 Task: Find connections with filter location Cirencester with filter topic #whatinspiresmewith filter profile language German with filter current company Tishman Speyer with filter school Nitte Meenakshi Institute of Technology with filter industry Design Services with filter service category Bartending with filter keywords title Social Media Specialist
Action: Mouse moved to (500, 76)
Screenshot: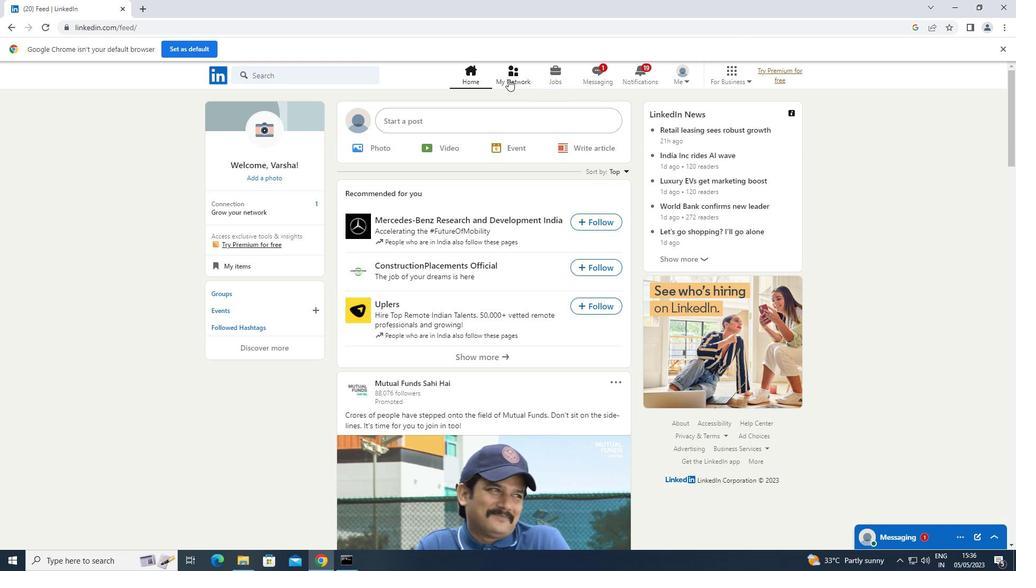 
Action: Mouse pressed left at (500, 76)
Screenshot: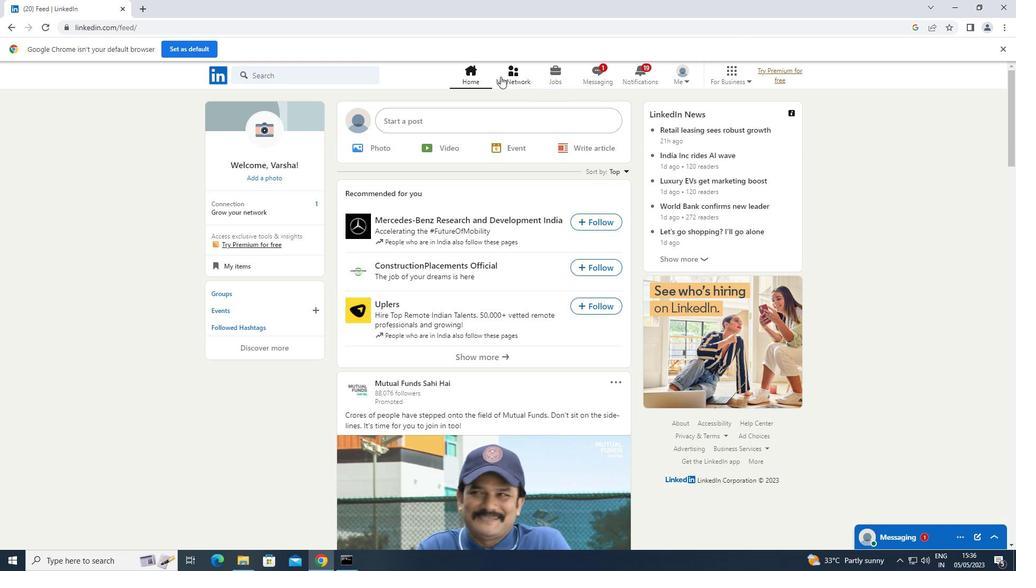 
Action: Mouse moved to (249, 127)
Screenshot: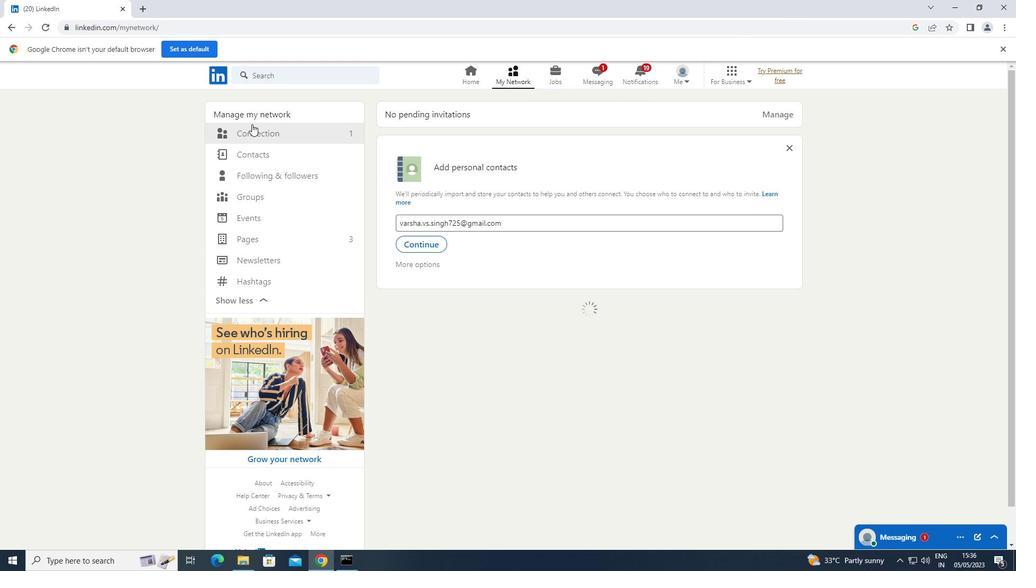 
Action: Mouse pressed left at (249, 127)
Screenshot: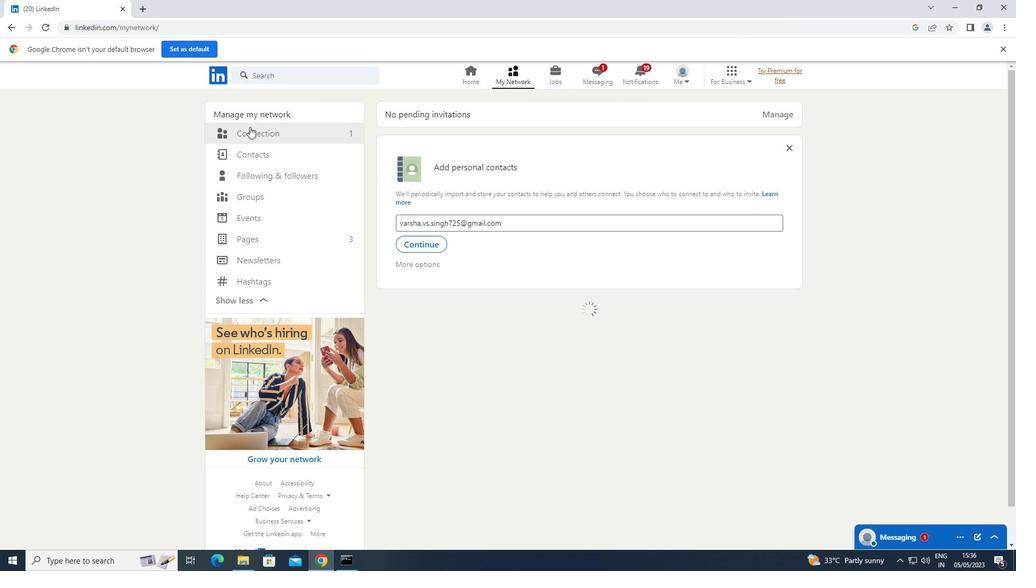 
Action: Mouse moved to (607, 133)
Screenshot: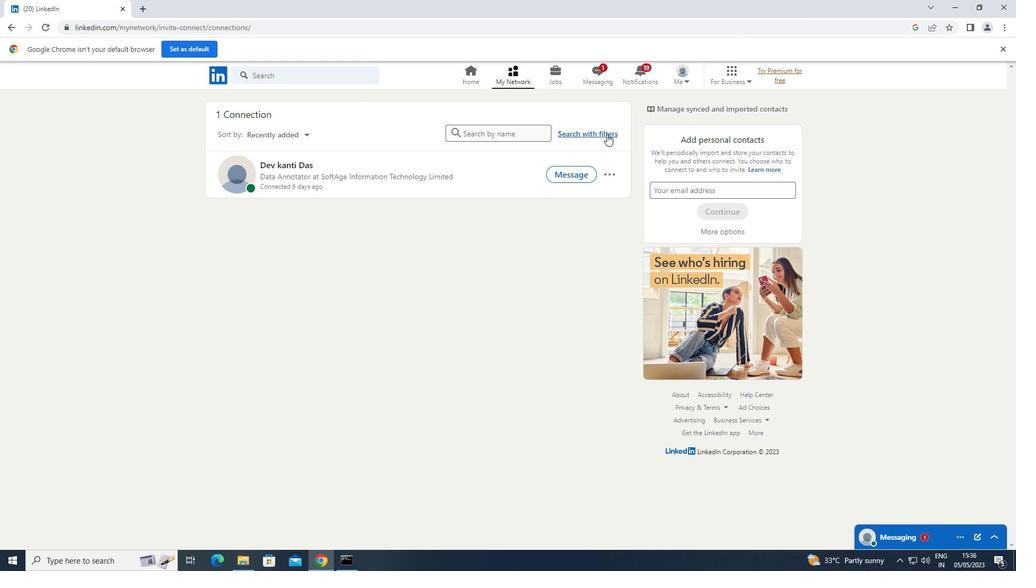 
Action: Mouse pressed left at (607, 133)
Screenshot: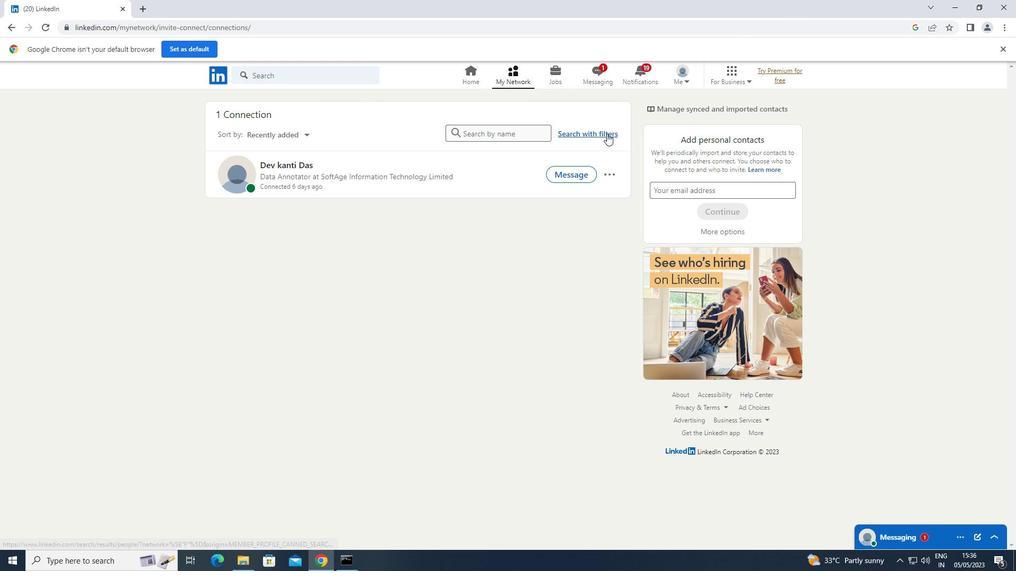 
Action: Mouse moved to (547, 106)
Screenshot: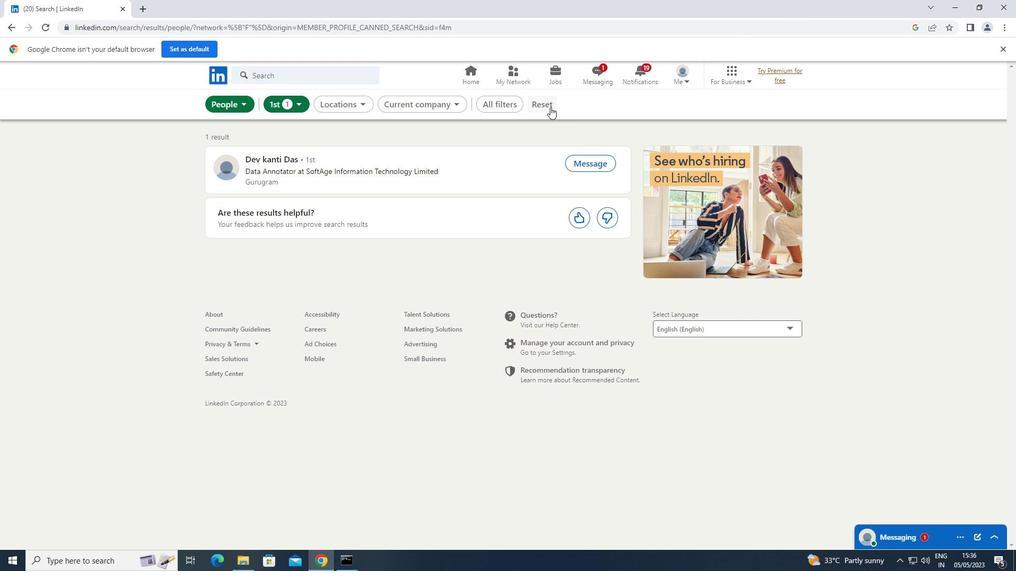 
Action: Mouse pressed left at (547, 106)
Screenshot: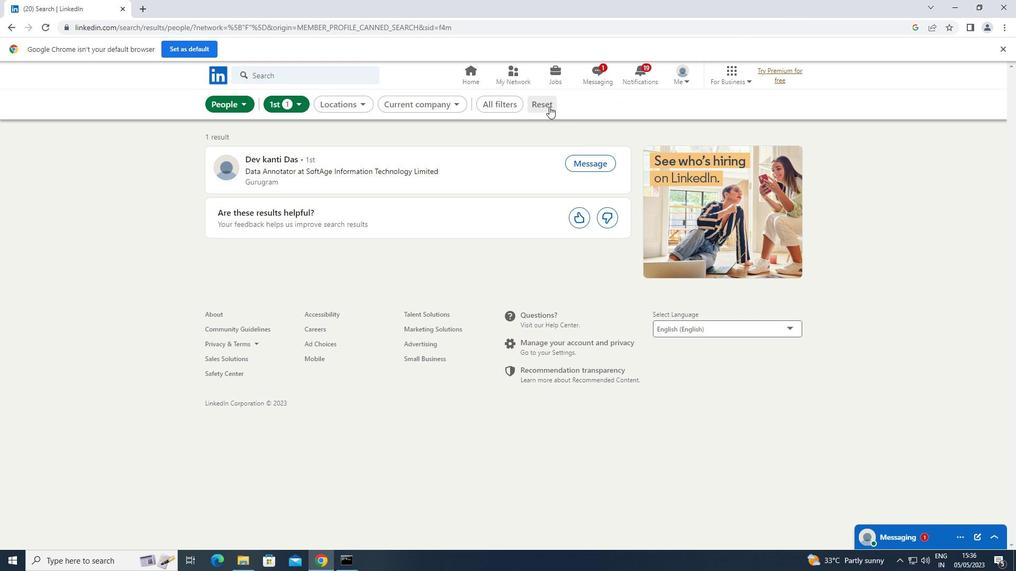 
Action: Mouse moved to (530, 108)
Screenshot: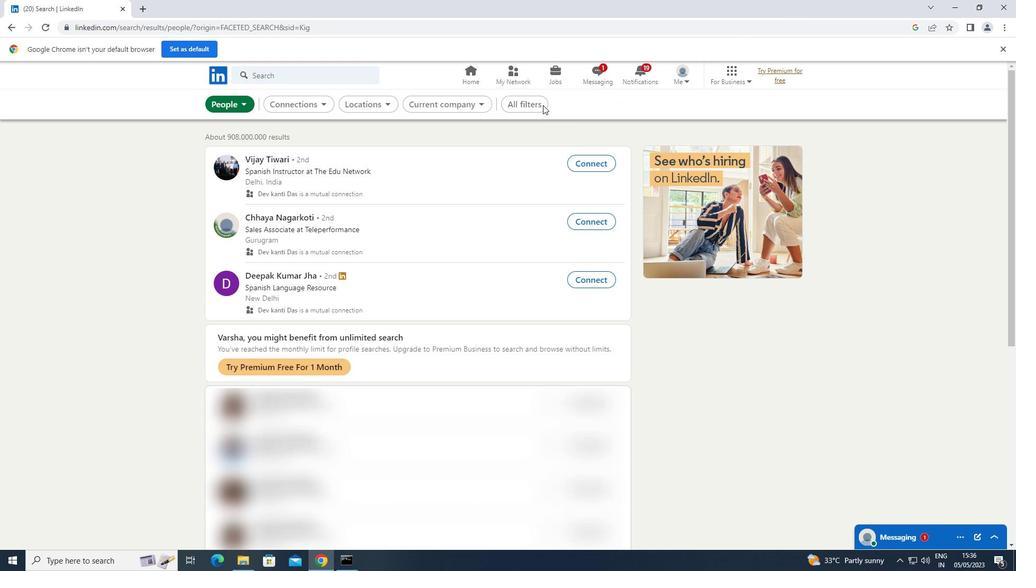 
Action: Mouse pressed left at (530, 108)
Screenshot: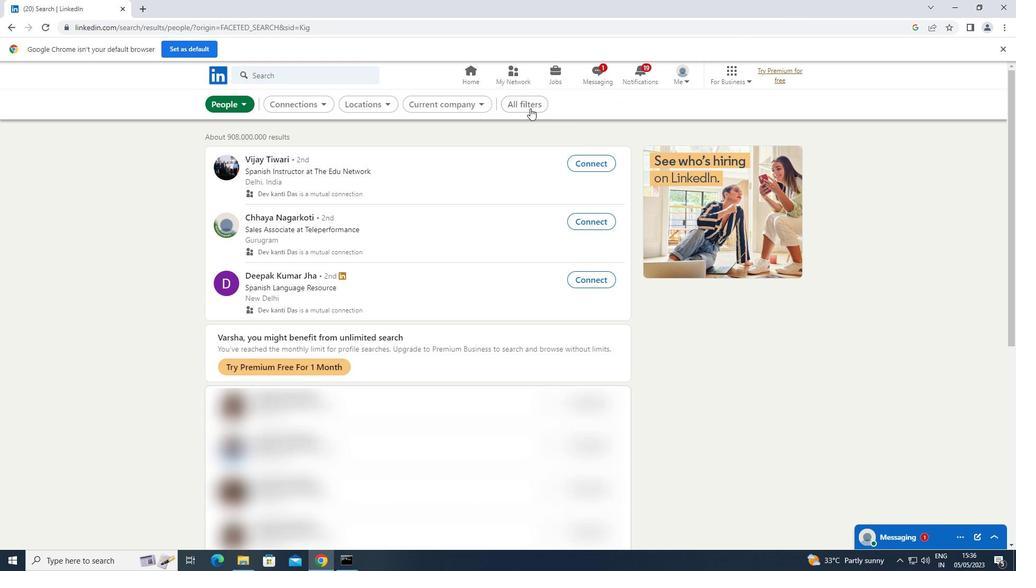 
Action: Mouse moved to (828, 210)
Screenshot: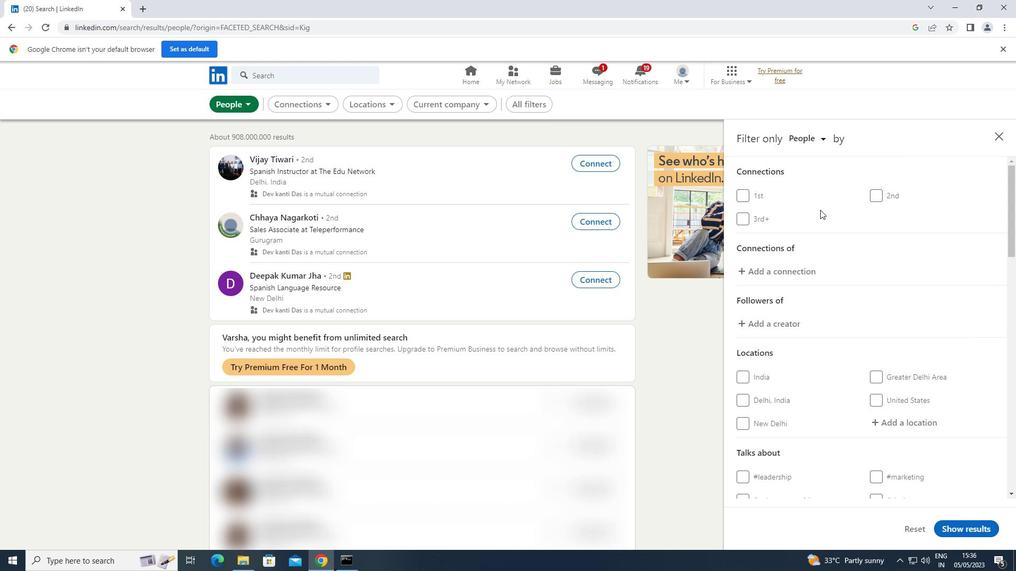 
Action: Mouse scrolled (828, 210) with delta (0, 0)
Screenshot: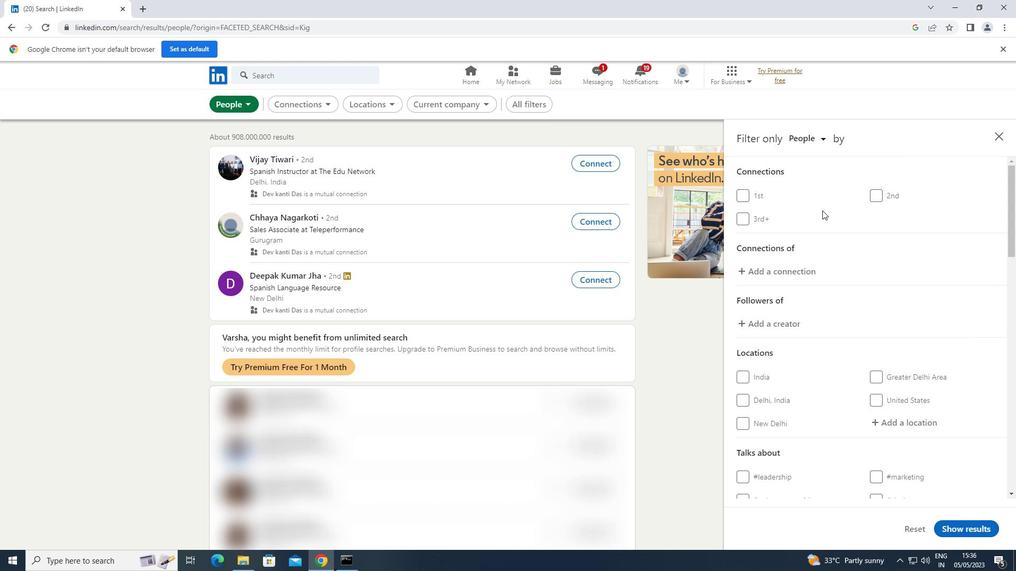 
Action: Mouse moved to (830, 211)
Screenshot: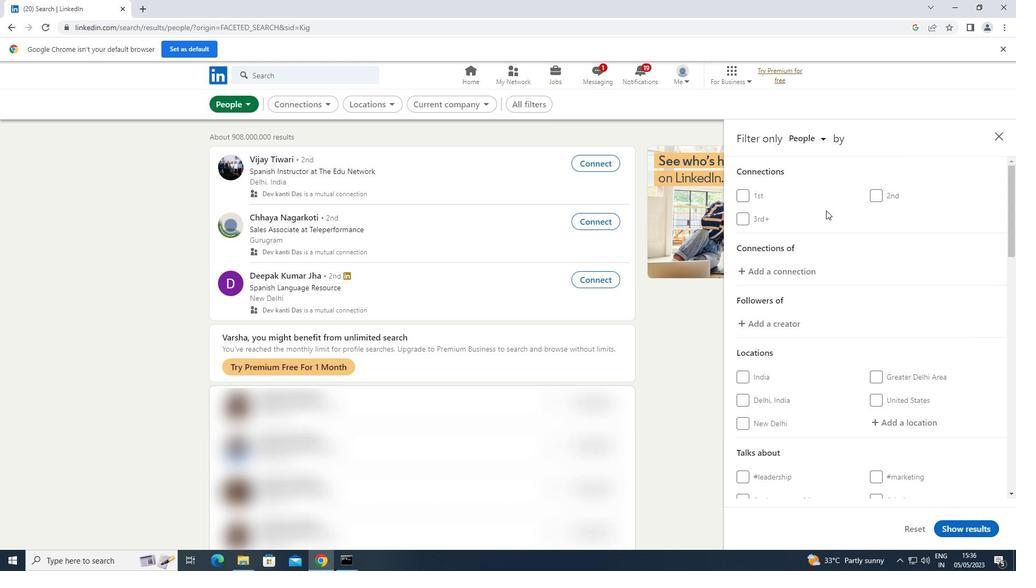
Action: Mouse scrolled (830, 210) with delta (0, 0)
Screenshot: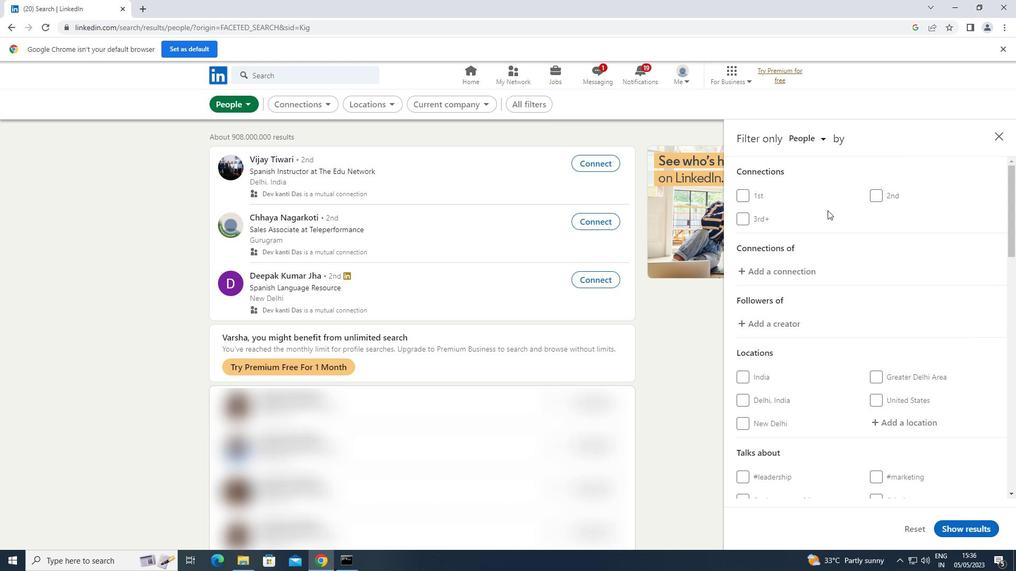 
Action: Mouse moved to (901, 318)
Screenshot: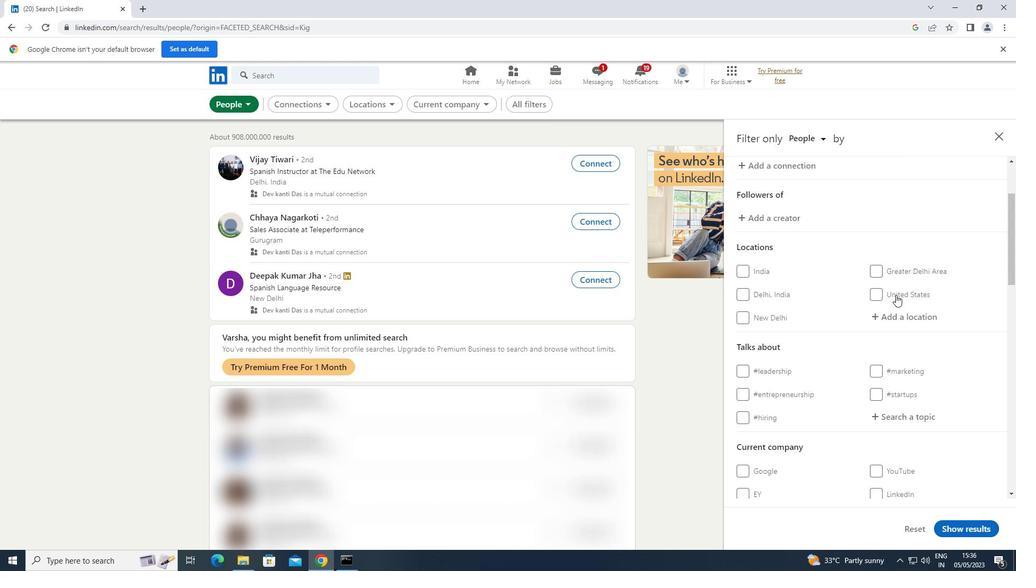 
Action: Mouse pressed left at (901, 318)
Screenshot: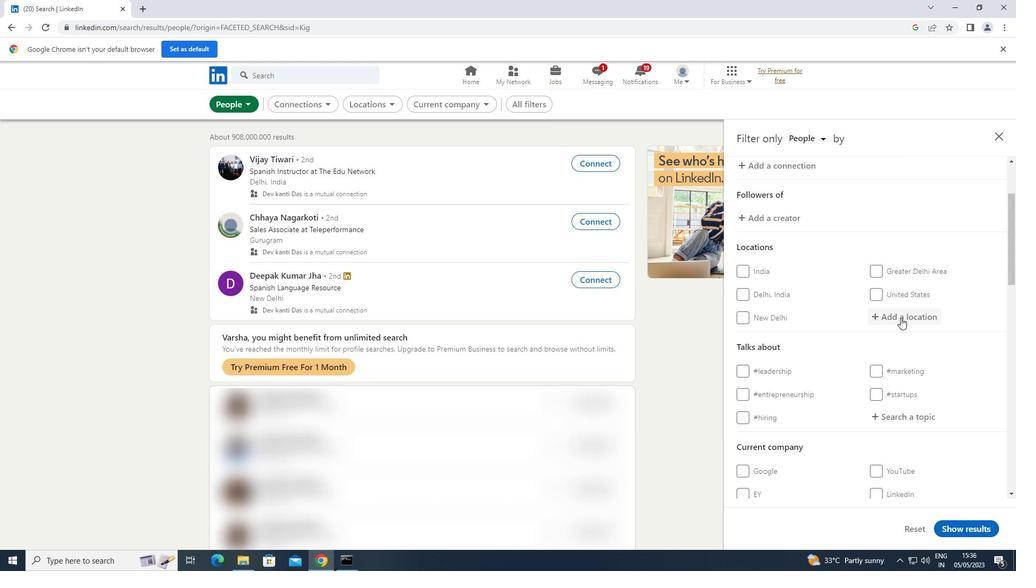 
Action: Key pressed <Key.shift>CIRENCESTER
Screenshot: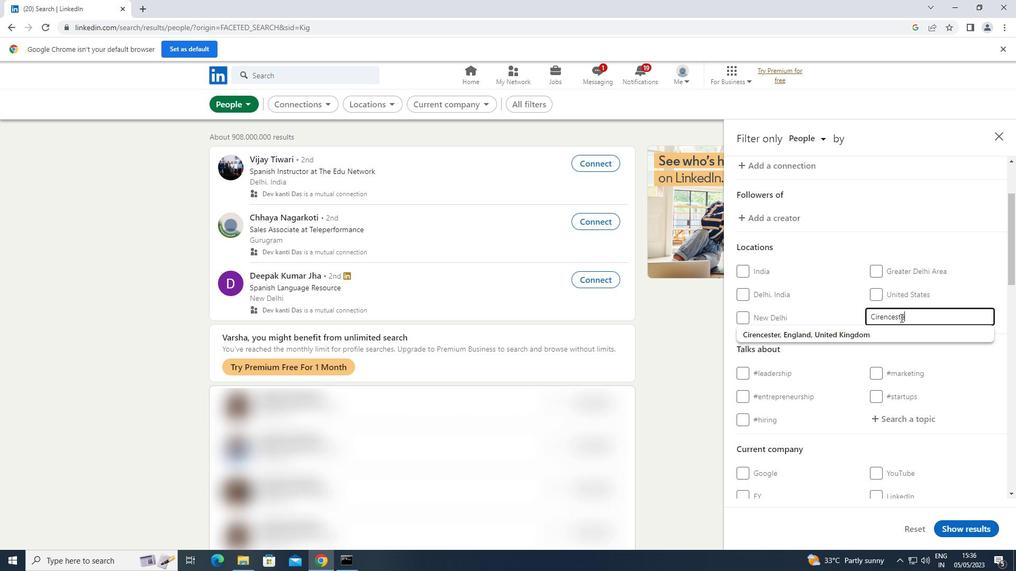 
Action: Mouse moved to (927, 422)
Screenshot: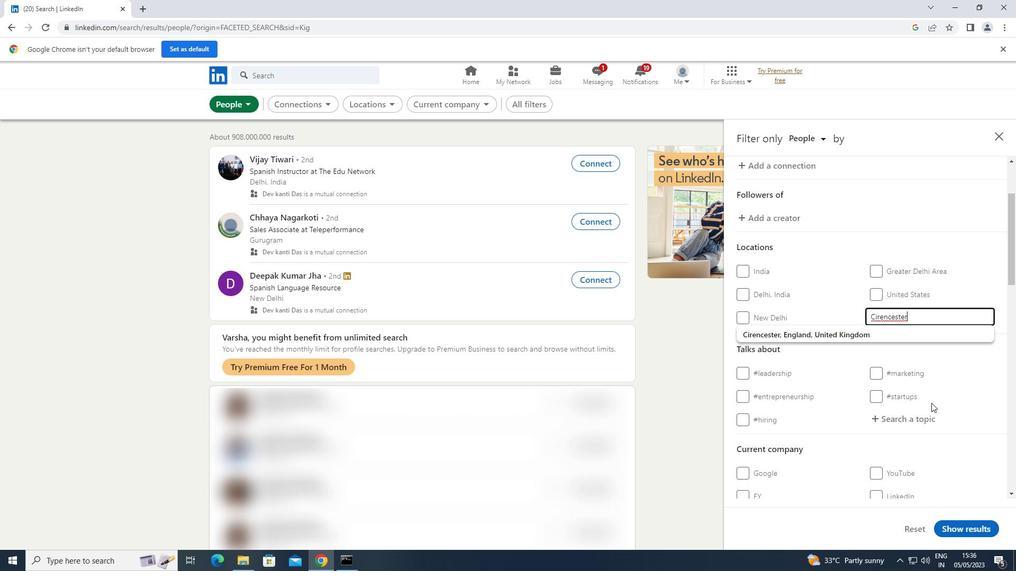 
Action: Mouse pressed left at (927, 422)
Screenshot: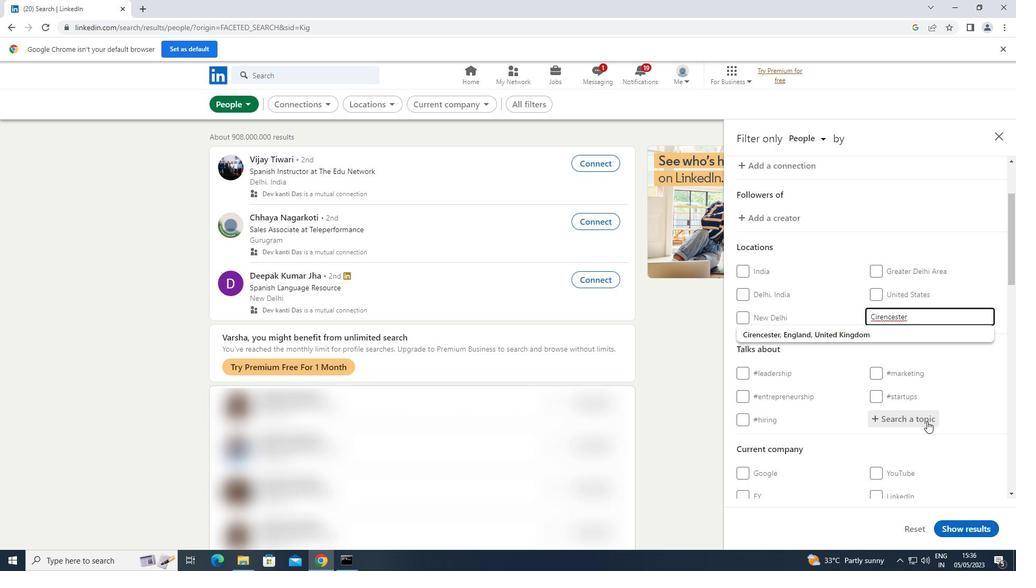 
Action: Key pressed WHATINSPIRESME
Screenshot: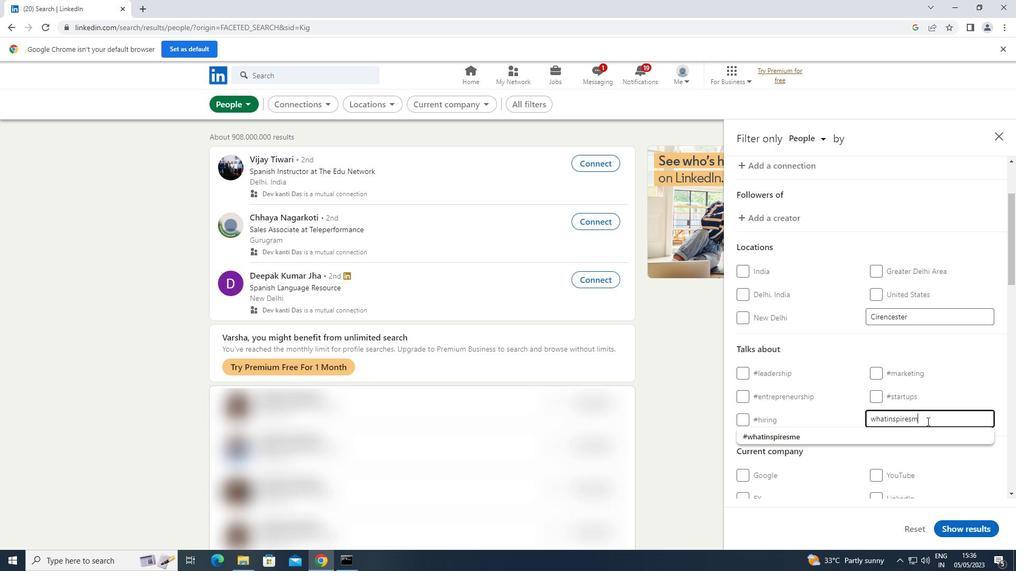 
Action: Mouse moved to (826, 441)
Screenshot: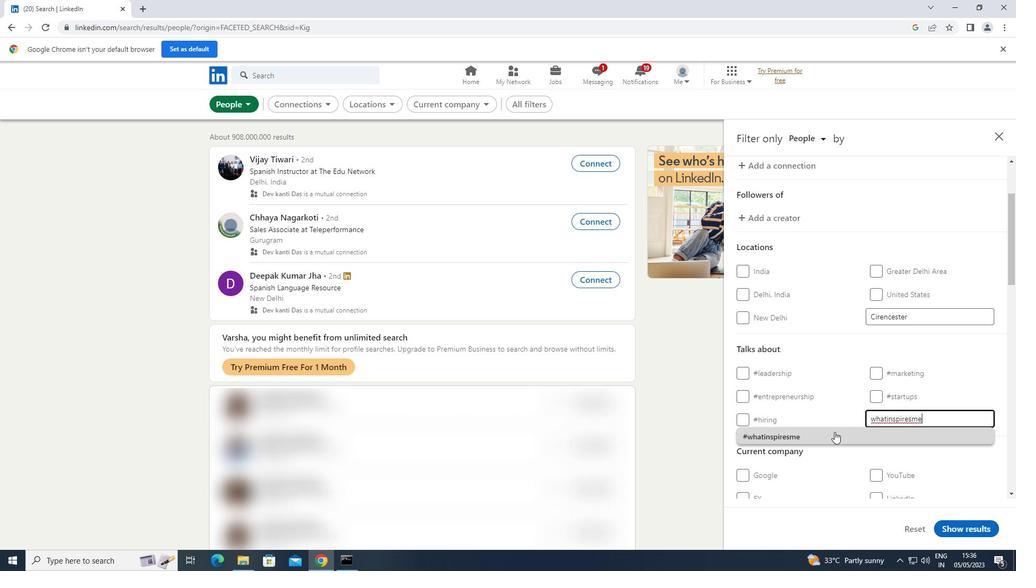 
Action: Mouse pressed left at (826, 441)
Screenshot: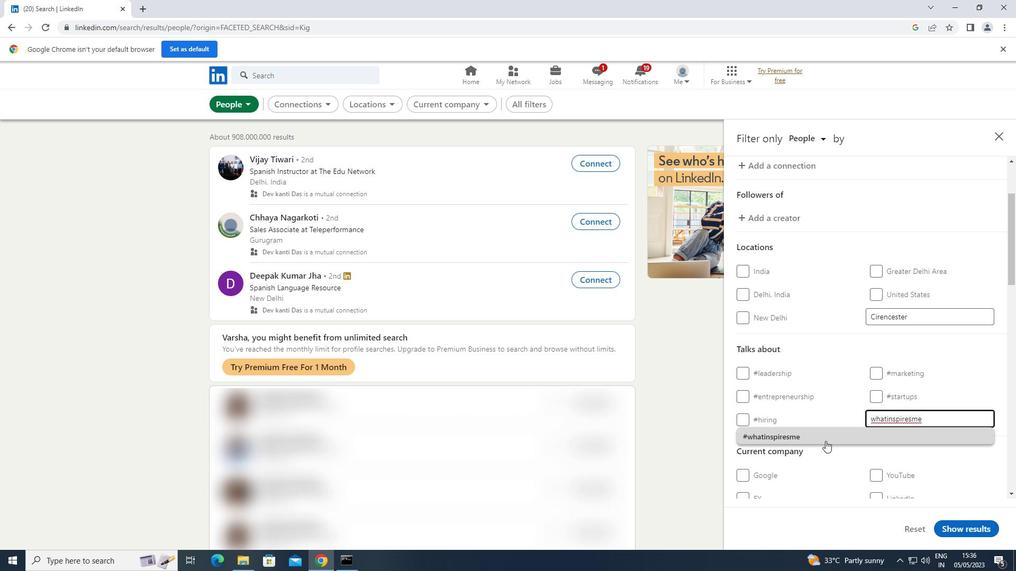 
Action: Mouse moved to (835, 430)
Screenshot: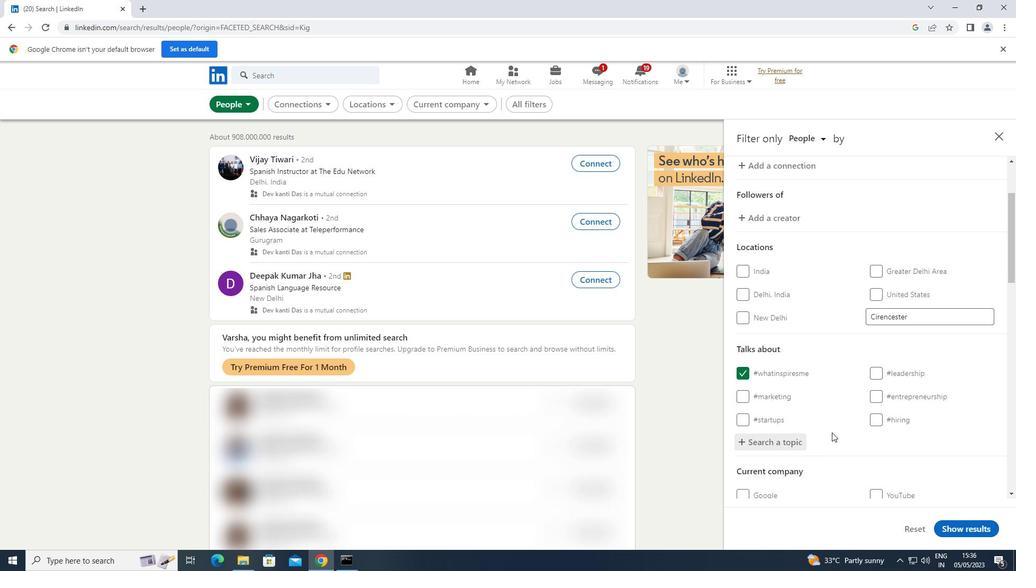 
Action: Mouse scrolled (835, 430) with delta (0, 0)
Screenshot: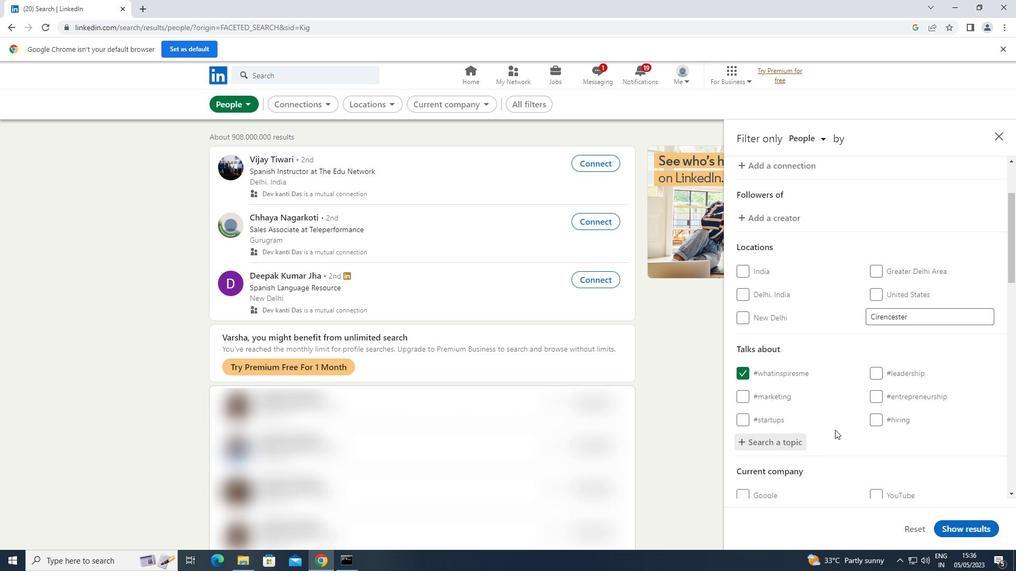 
Action: Mouse scrolled (835, 430) with delta (0, 0)
Screenshot: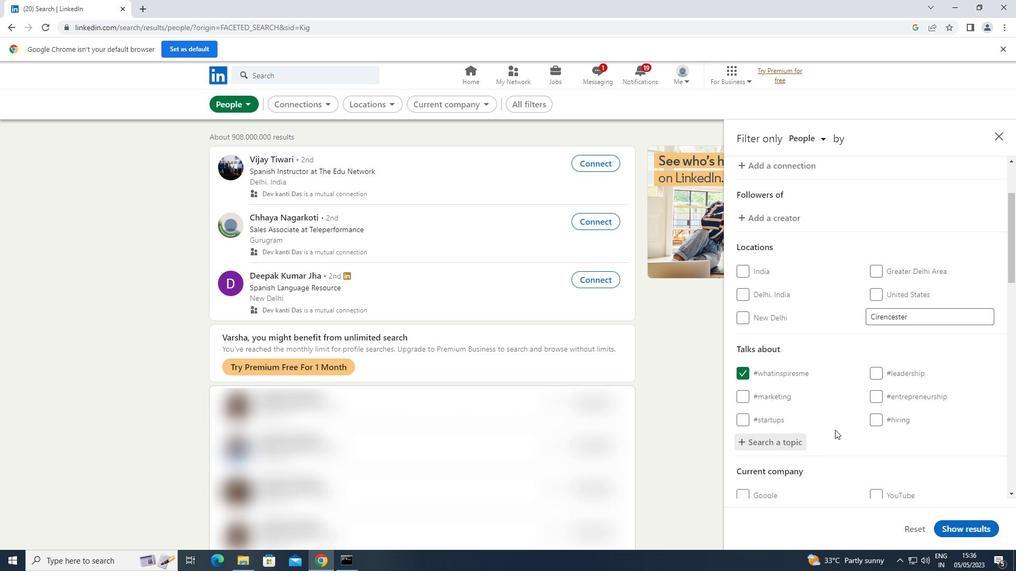 
Action: Mouse scrolled (835, 430) with delta (0, 0)
Screenshot: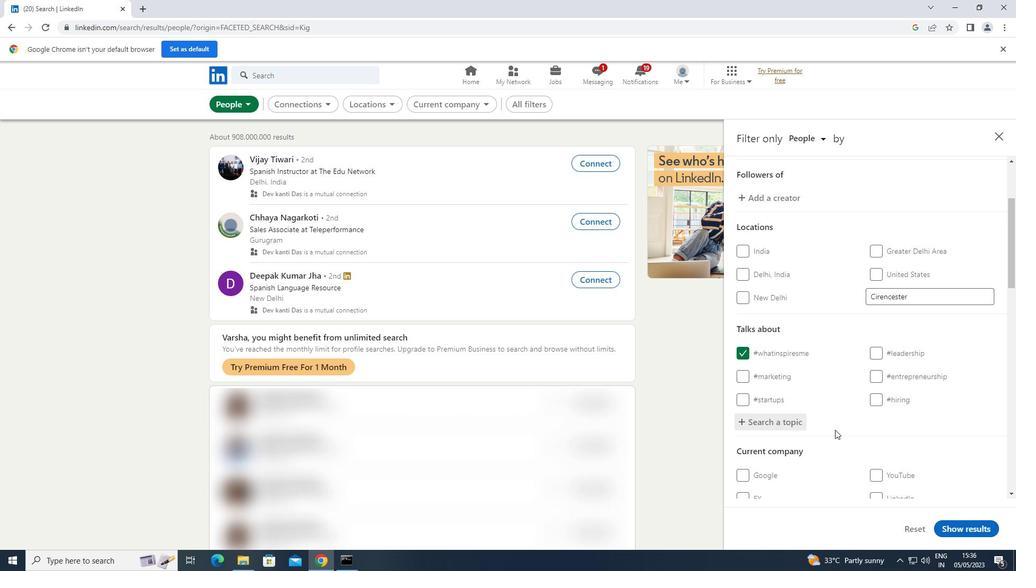 
Action: Mouse moved to (837, 428)
Screenshot: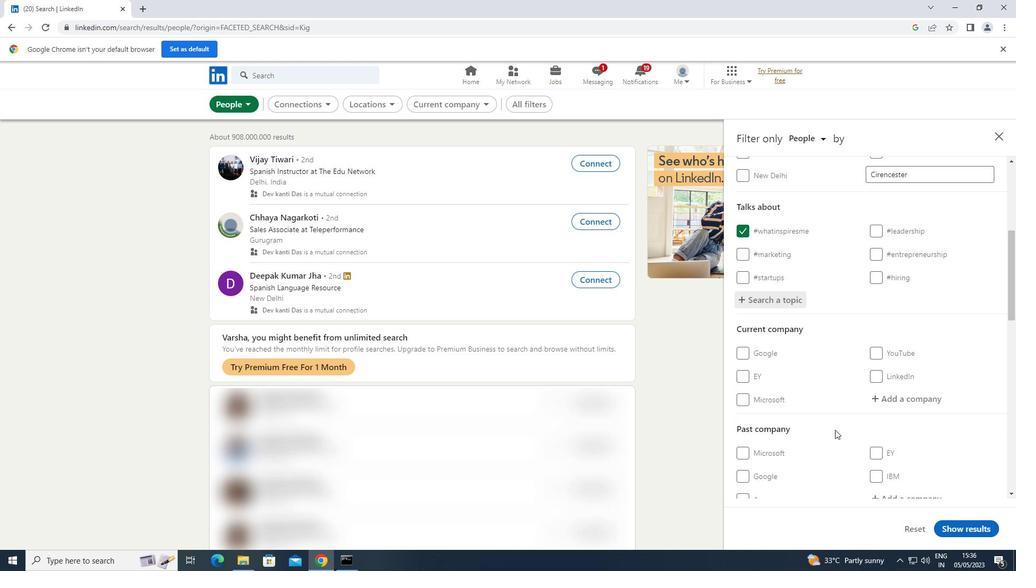 
Action: Mouse scrolled (837, 428) with delta (0, 0)
Screenshot: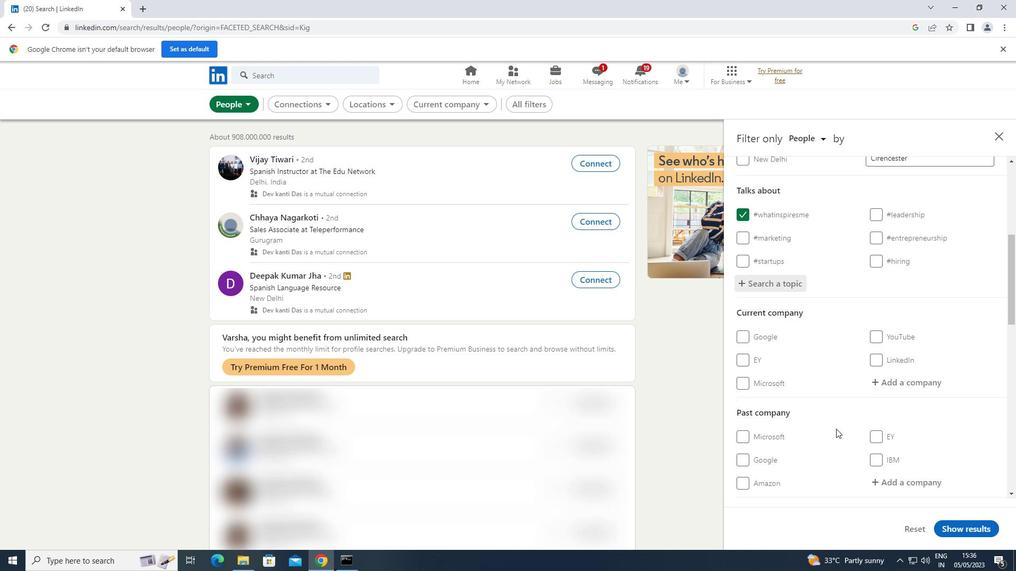 
Action: Mouse scrolled (837, 428) with delta (0, 0)
Screenshot: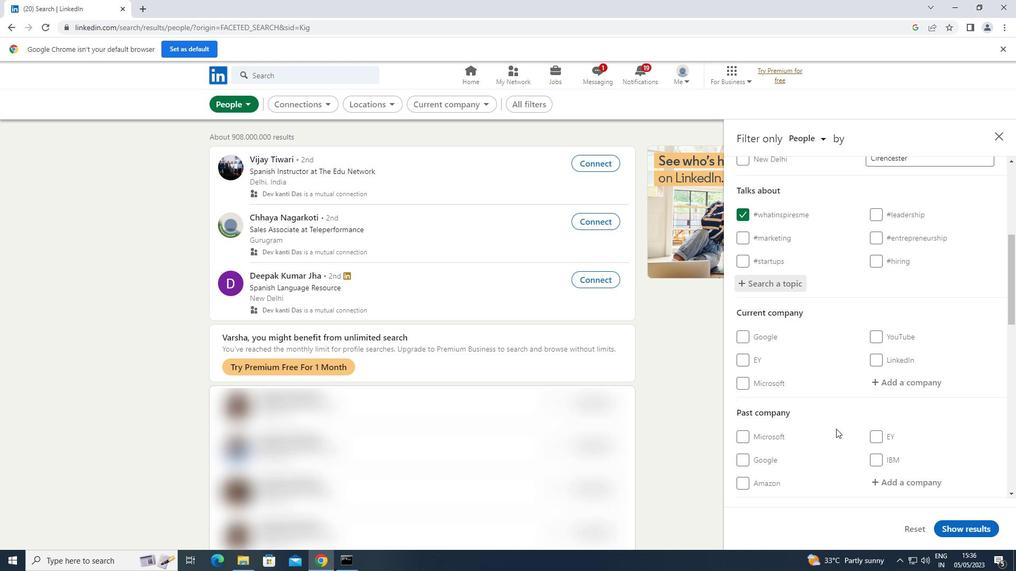
Action: Mouse scrolled (837, 428) with delta (0, 0)
Screenshot: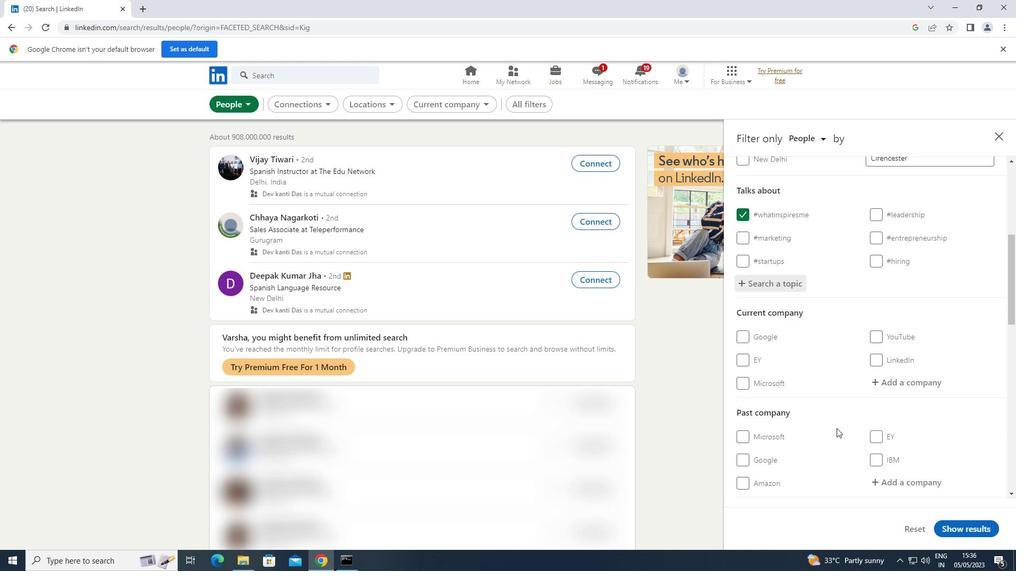
Action: Mouse scrolled (837, 428) with delta (0, 0)
Screenshot: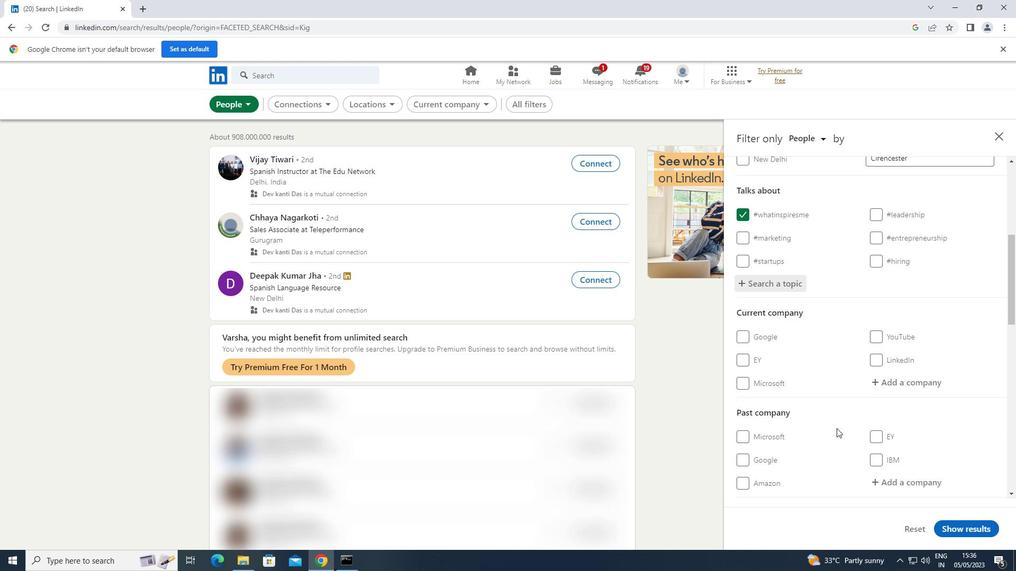 
Action: Mouse moved to (838, 427)
Screenshot: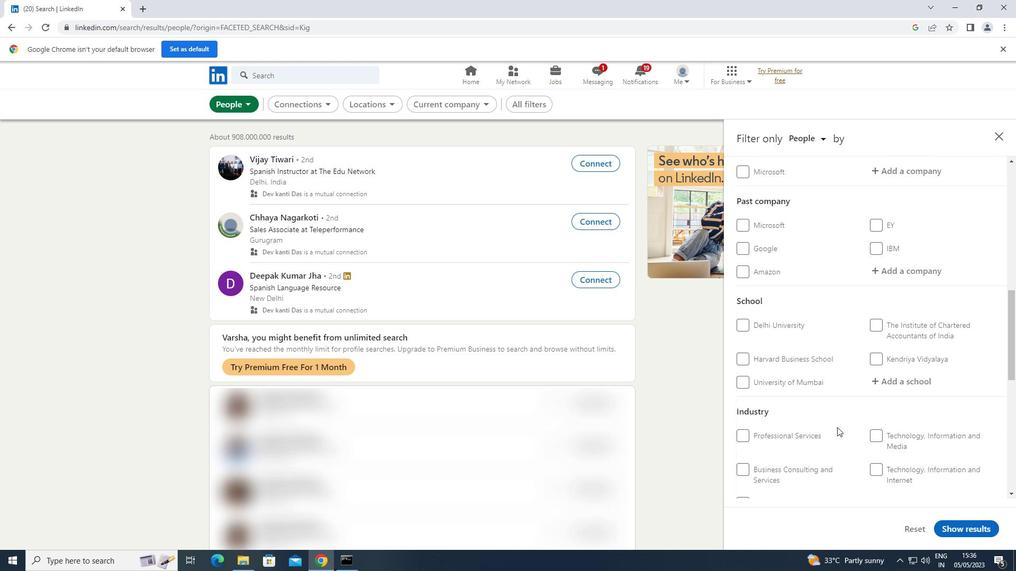 
Action: Mouse scrolled (838, 427) with delta (0, 0)
Screenshot: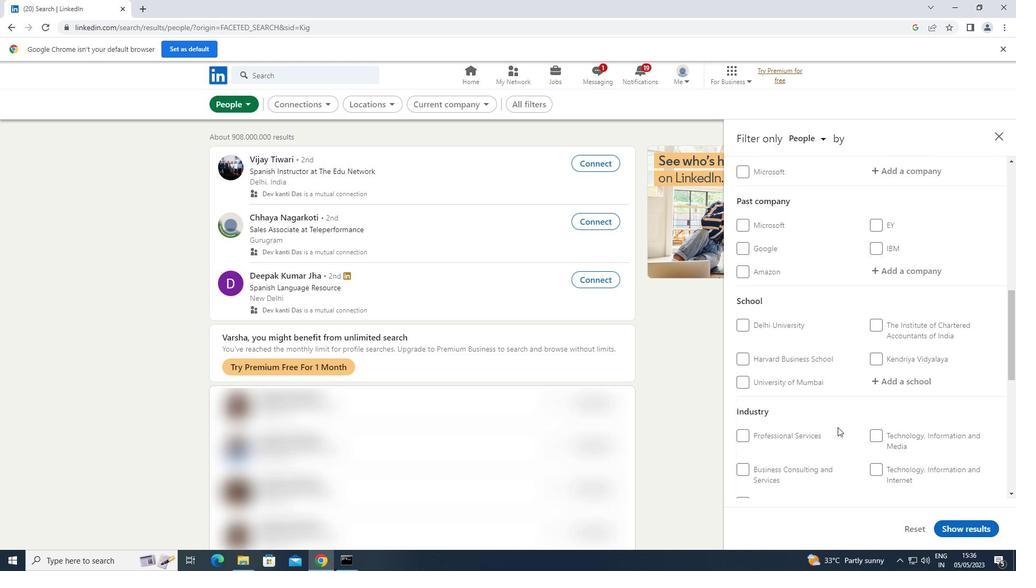 
Action: Mouse scrolled (838, 427) with delta (0, 0)
Screenshot: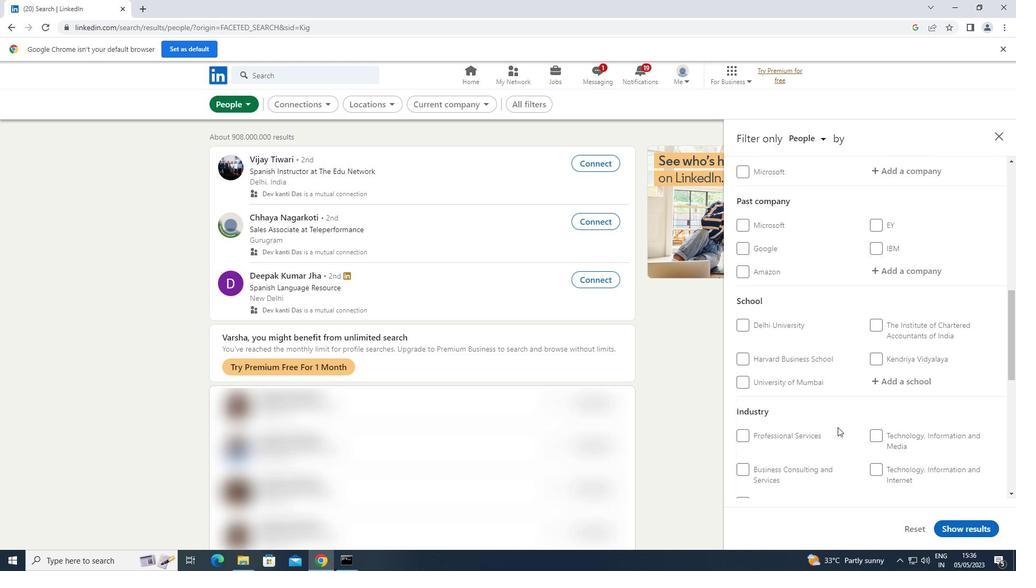 
Action: Mouse scrolled (838, 427) with delta (0, 0)
Screenshot: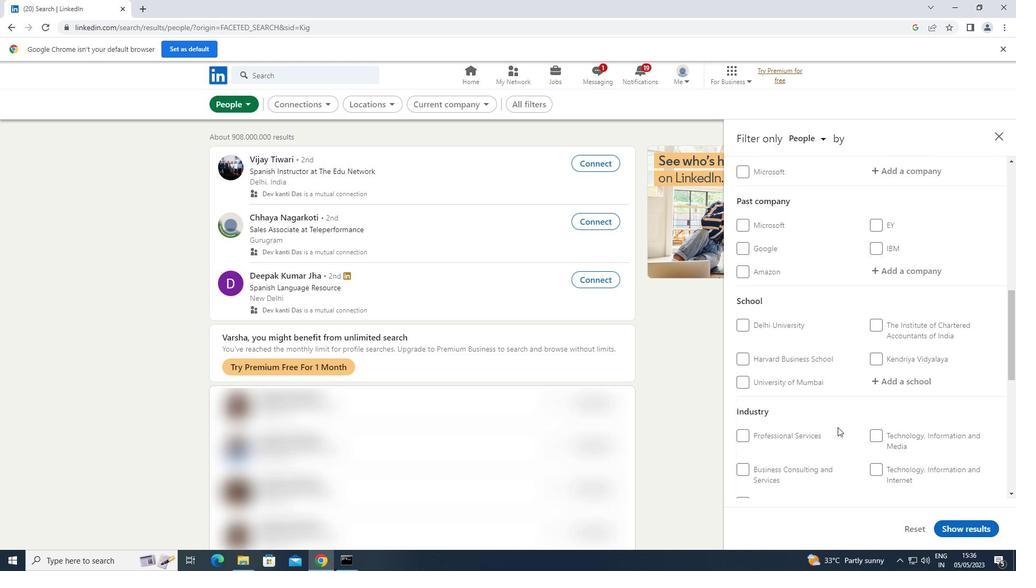 
Action: Mouse moved to (740, 441)
Screenshot: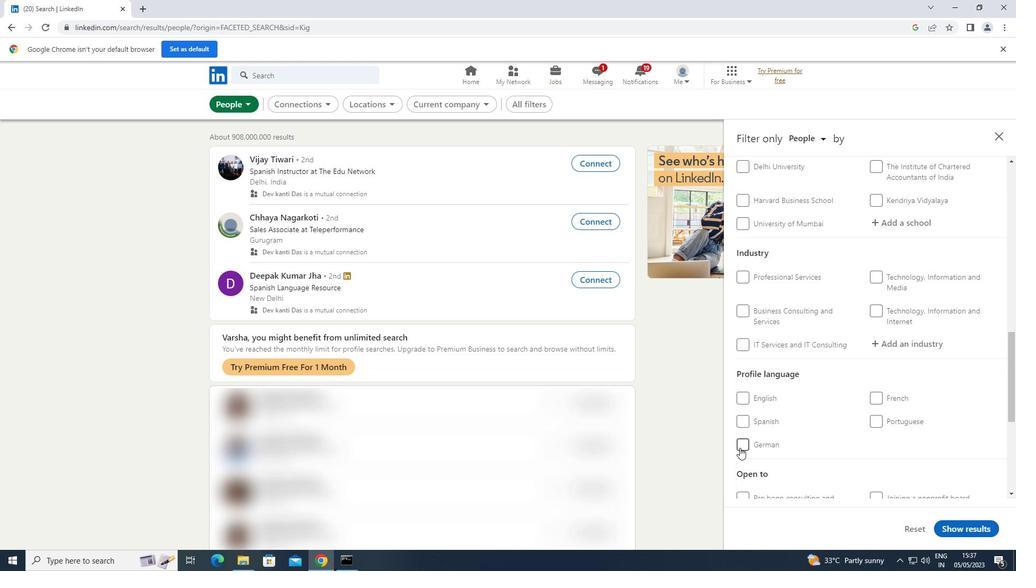 
Action: Mouse pressed left at (740, 441)
Screenshot: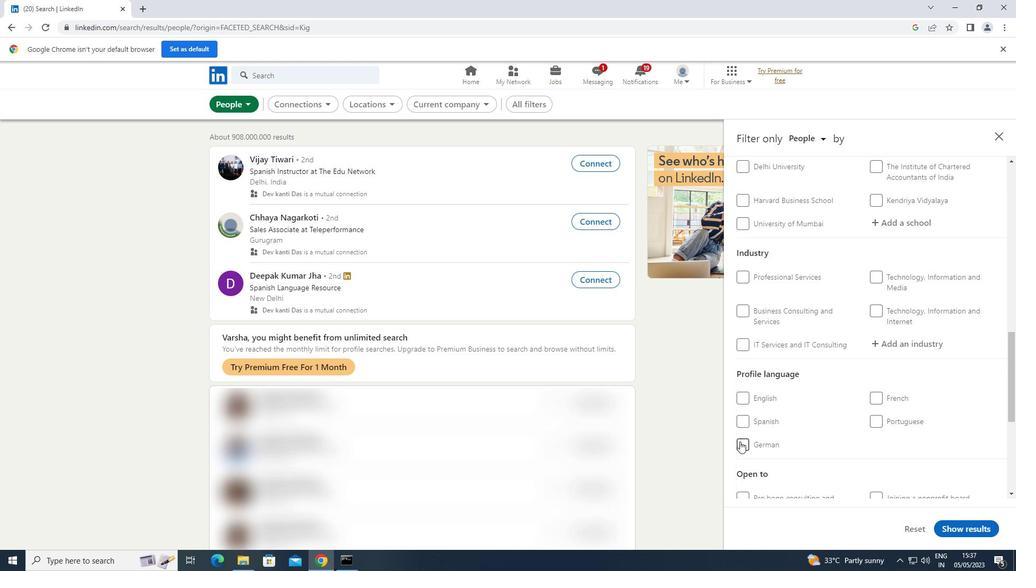 
Action: Mouse moved to (802, 416)
Screenshot: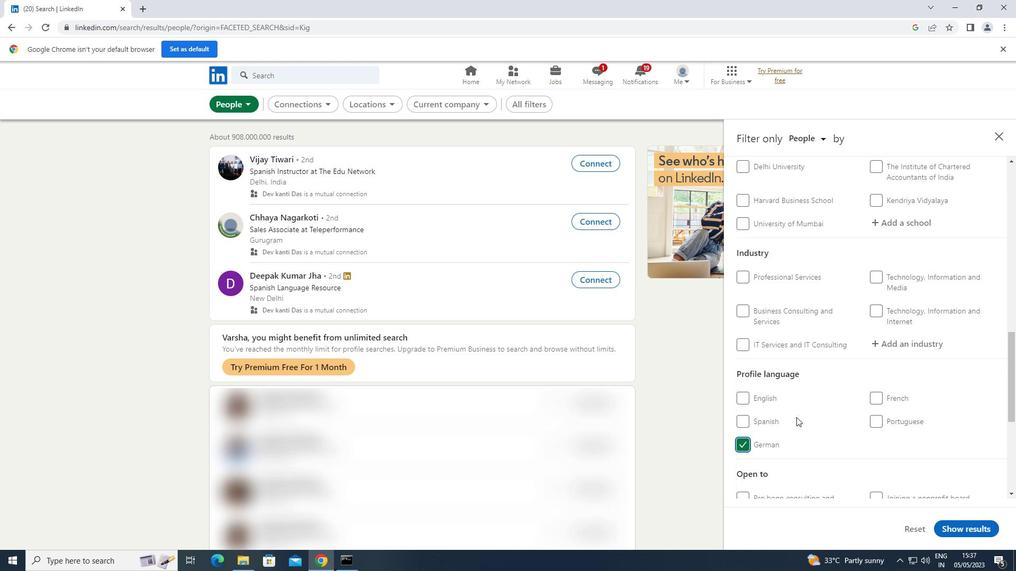 
Action: Mouse scrolled (802, 416) with delta (0, 0)
Screenshot: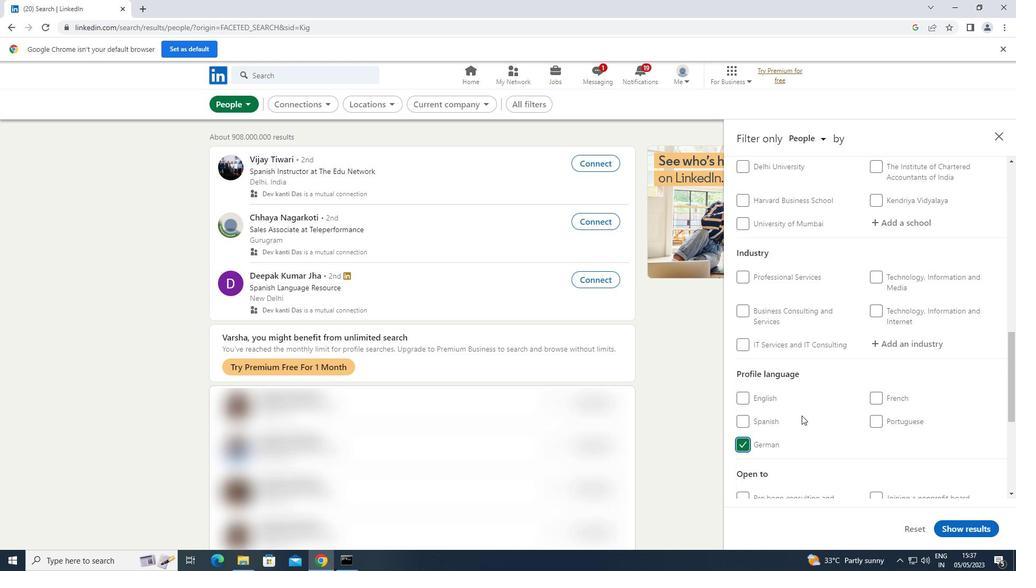 
Action: Mouse scrolled (802, 416) with delta (0, 0)
Screenshot: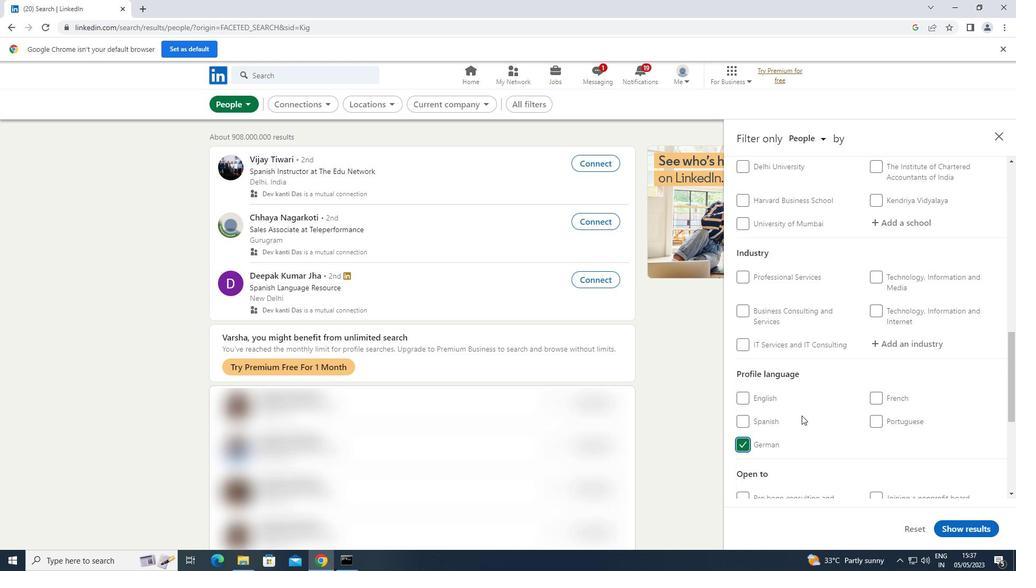 
Action: Mouse scrolled (802, 416) with delta (0, 0)
Screenshot: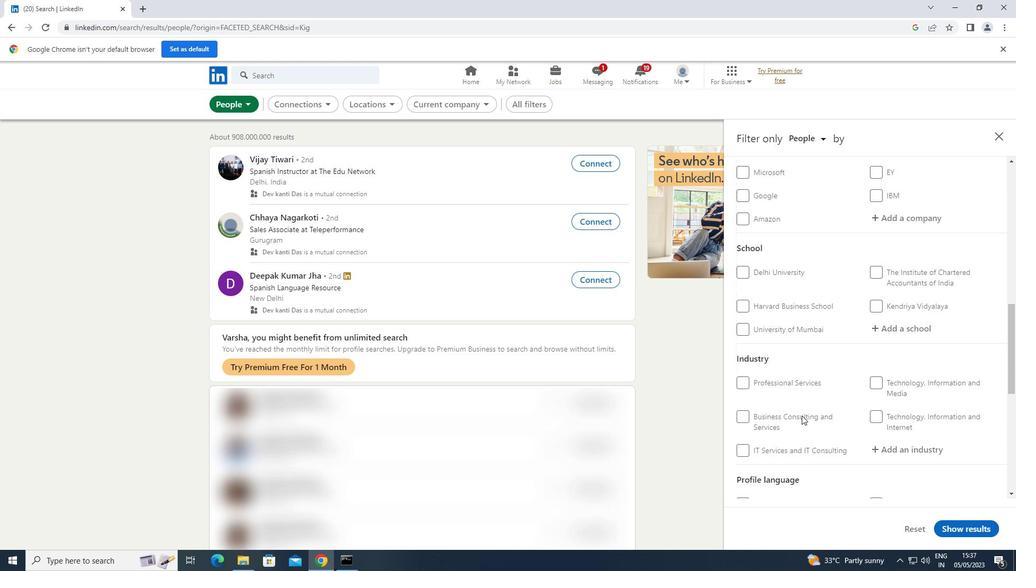 
Action: Mouse scrolled (802, 416) with delta (0, 0)
Screenshot: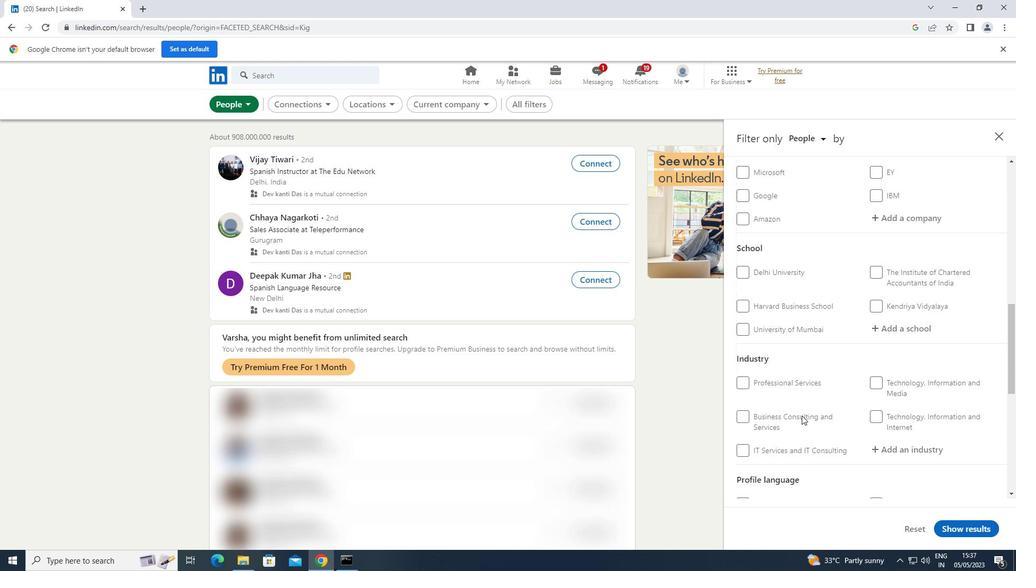 
Action: Mouse scrolled (802, 416) with delta (0, 0)
Screenshot: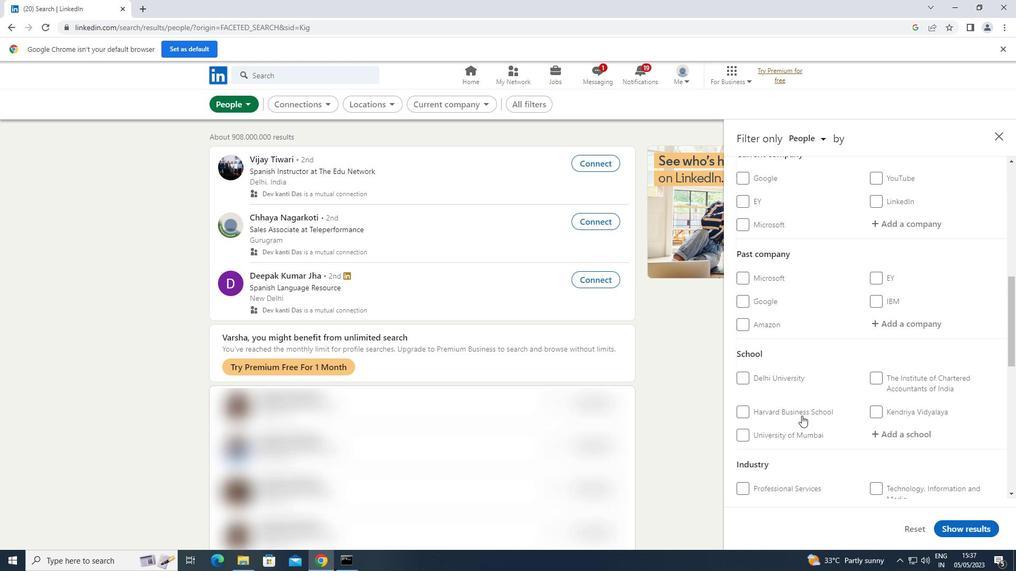 
Action: Mouse scrolled (802, 416) with delta (0, 0)
Screenshot: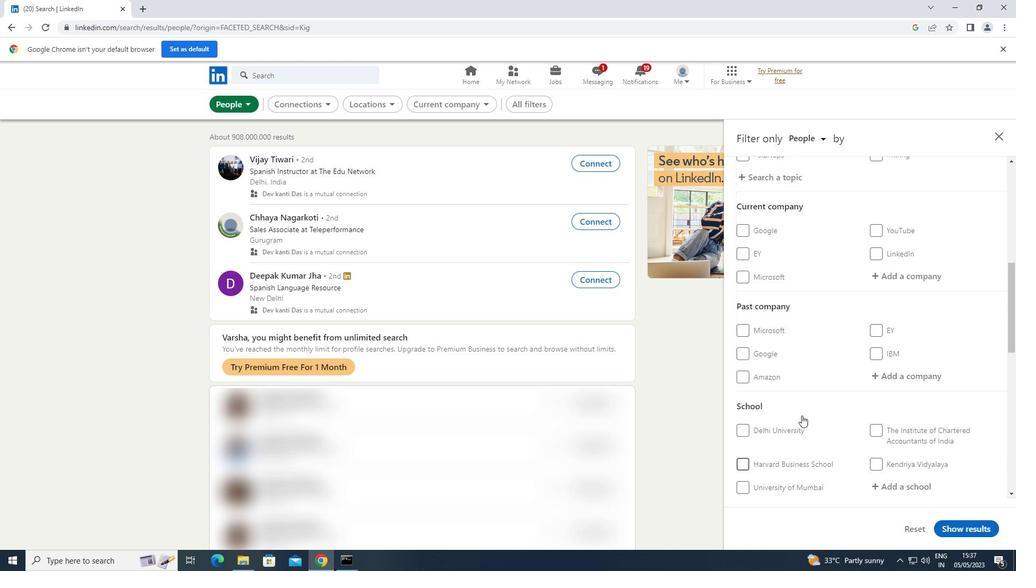 
Action: Mouse moved to (880, 333)
Screenshot: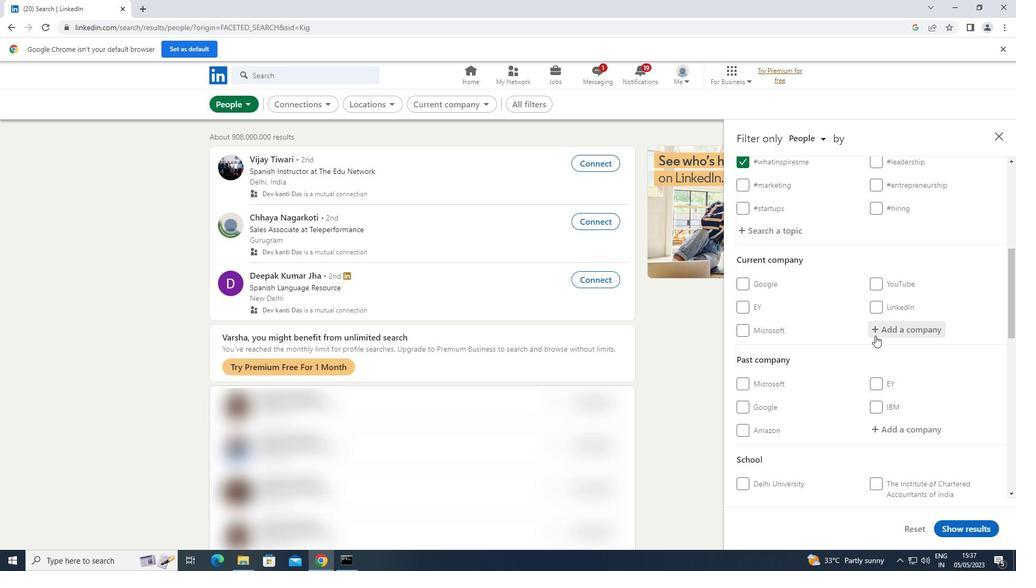 
Action: Mouse pressed left at (880, 333)
Screenshot: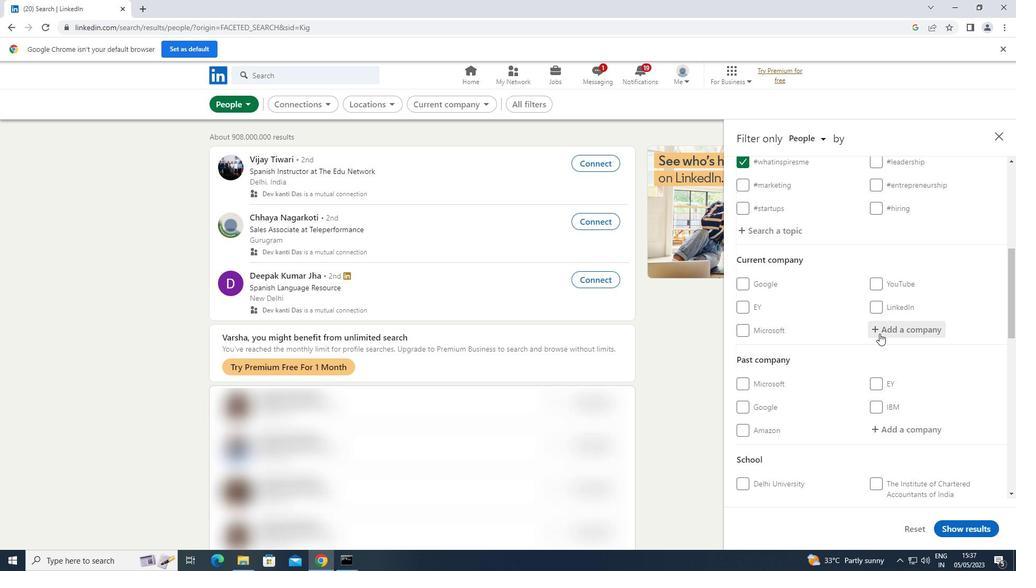 
Action: Key pressed <Key.shift>TISHMAN
Screenshot: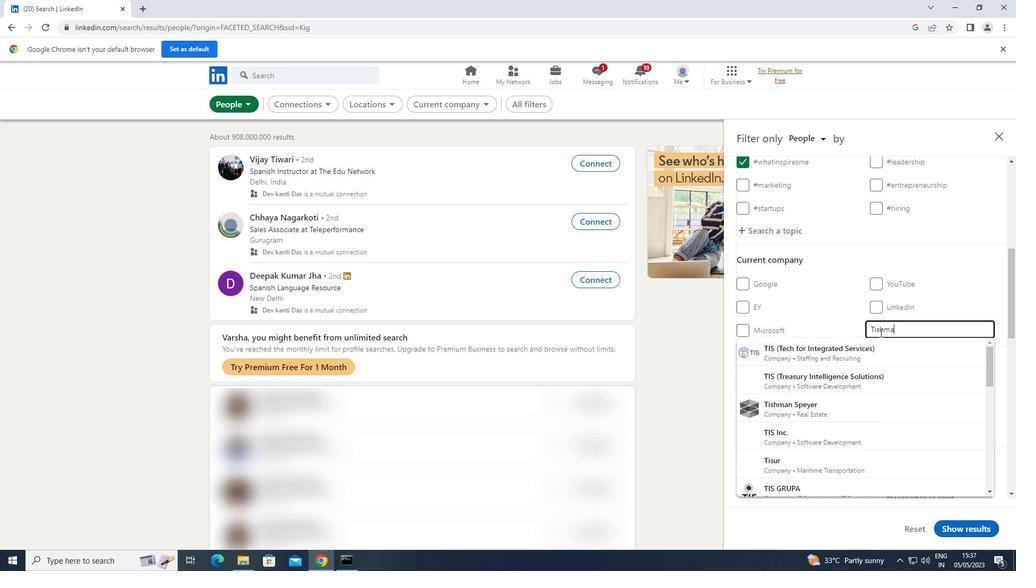 
Action: Mouse moved to (842, 355)
Screenshot: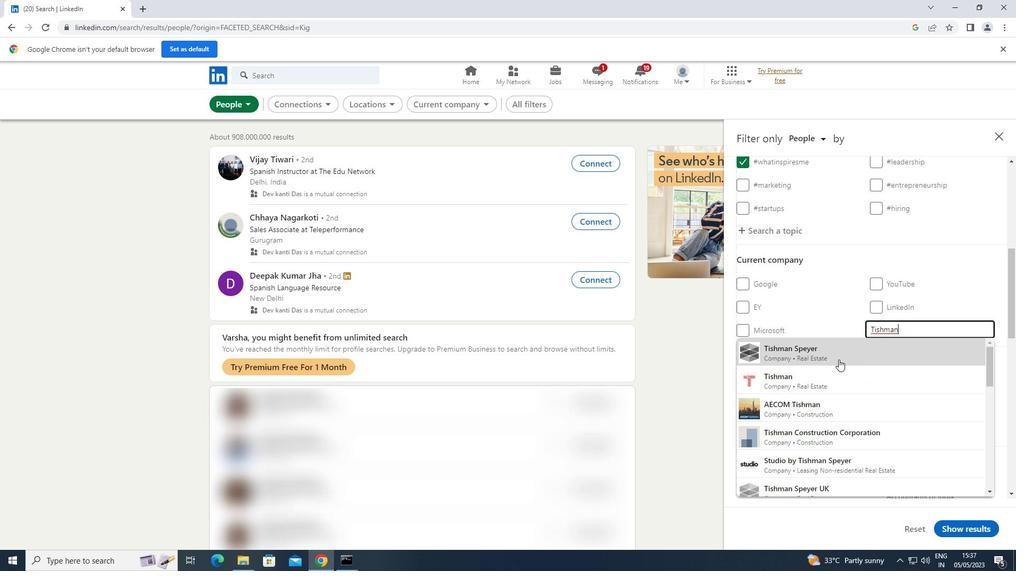 
Action: Mouse pressed left at (842, 355)
Screenshot: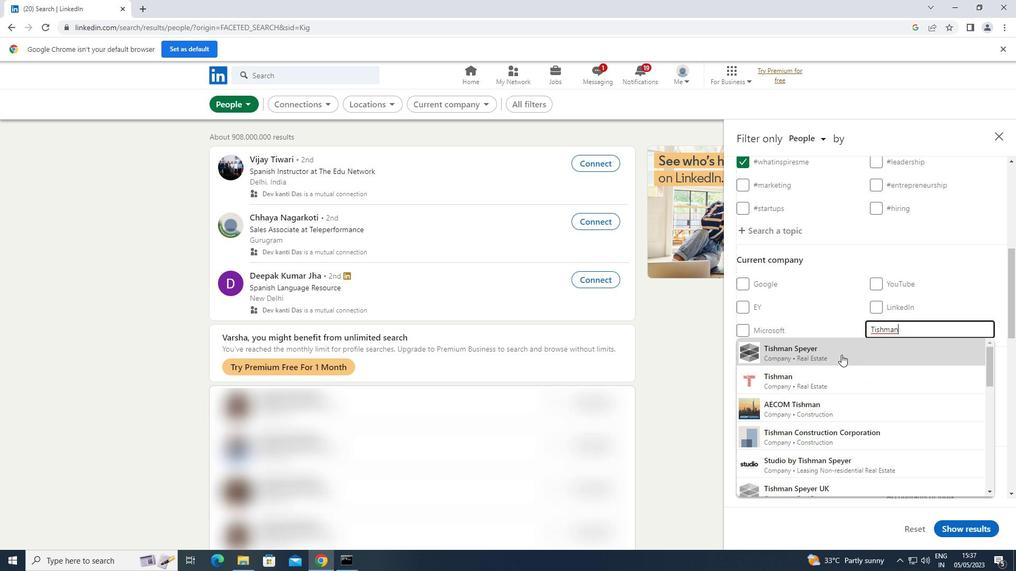 
Action: Mouse scrolled (842, 354) with delta (0, 0)
Screenshot: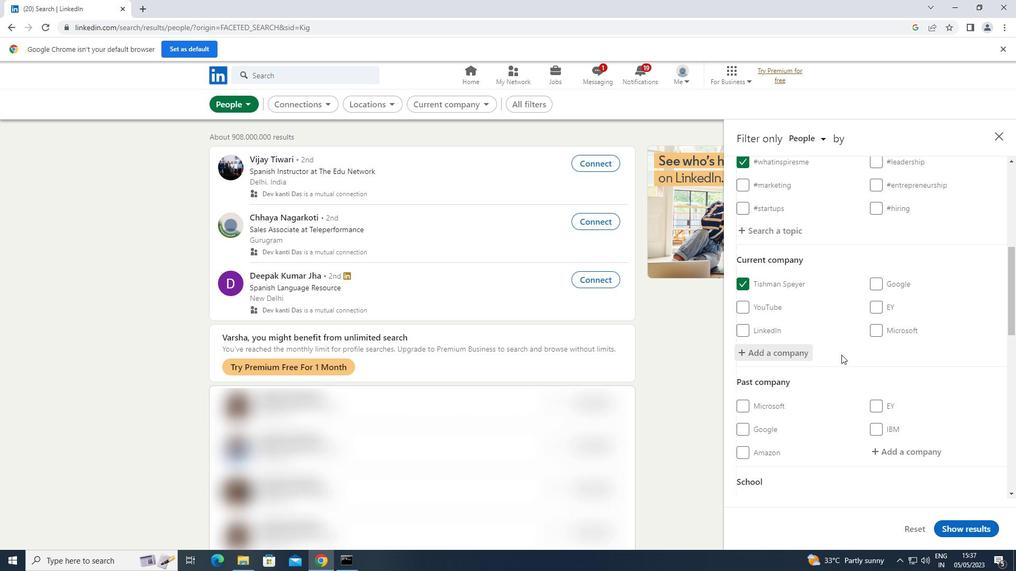
Action: Mouse scrolled (842, 354) with delta (0, 0)
Screenshot: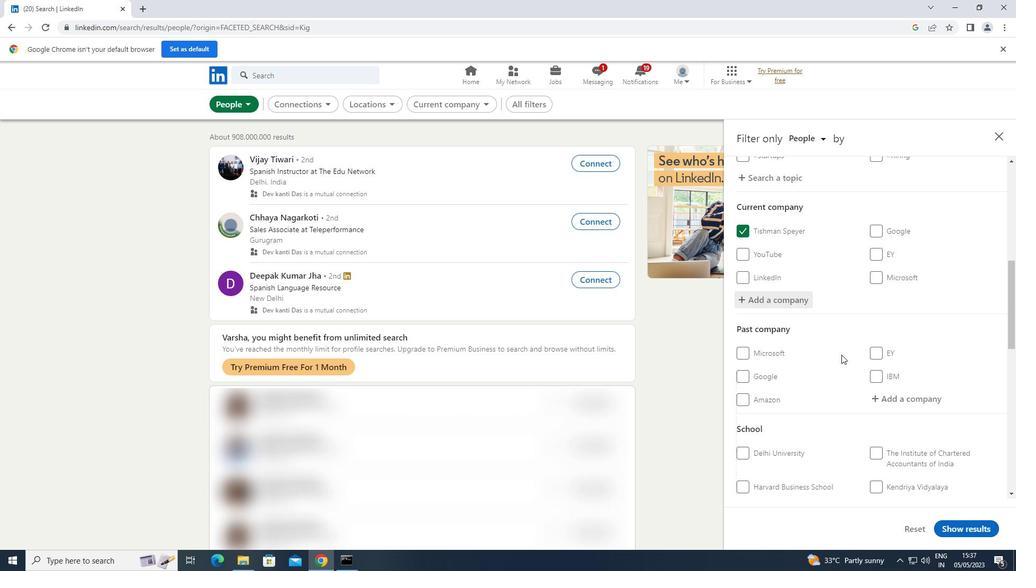 
Action: Mouse scrolled (842, 354) with delta (0, 0)
Screenshot: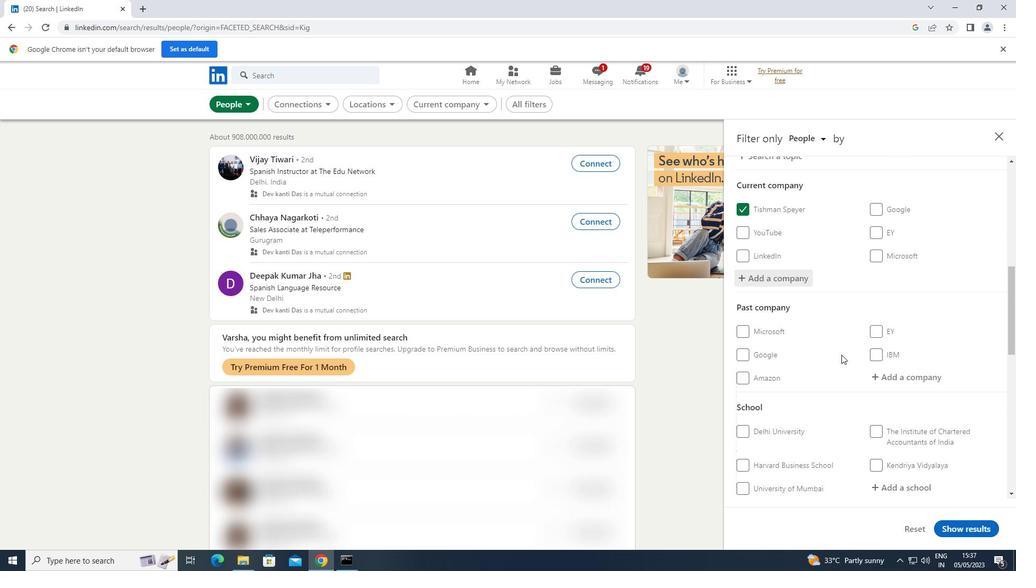 
Action: Mouse moved to (905, 406)
Screenshot: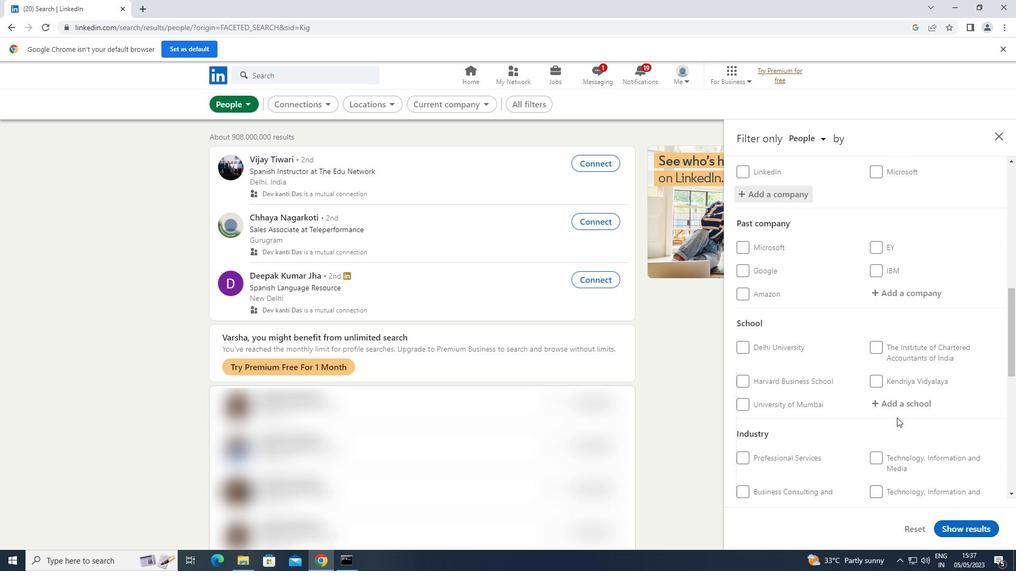 
Action: Mouse pressed left at (905, 406)
Screenshot: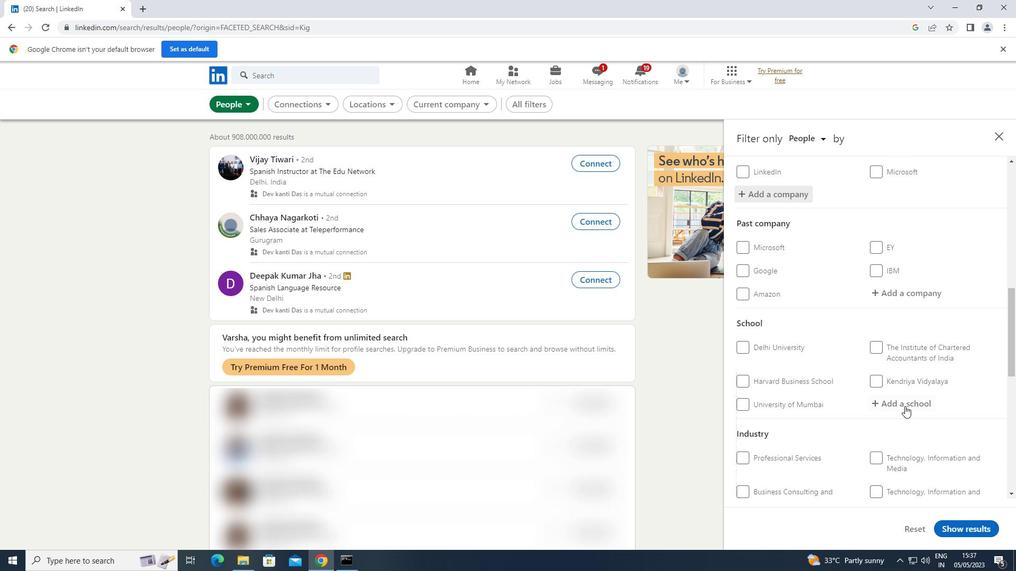 
Action: Key pressed <Key.shift>NITTE
Screenshot: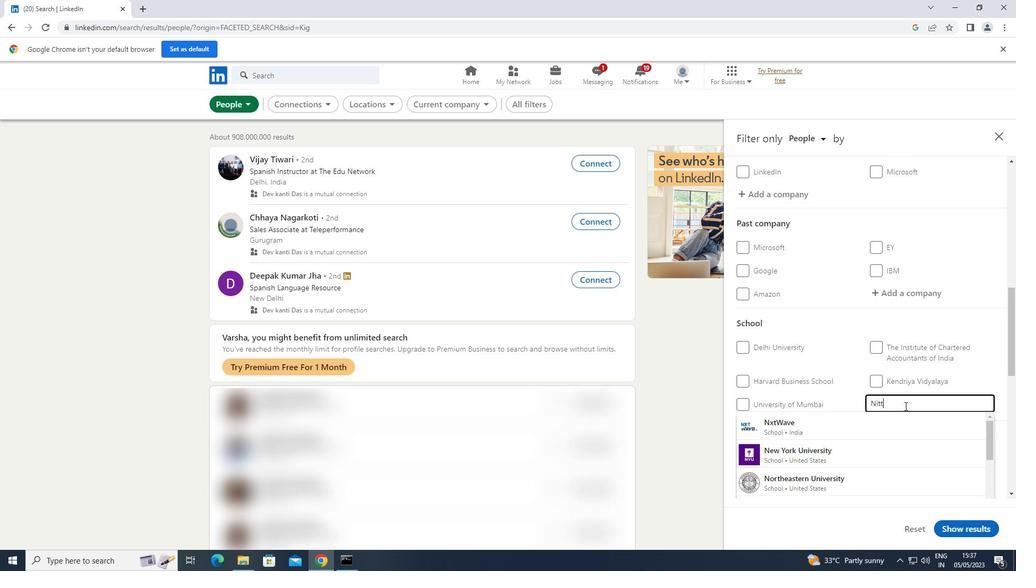 
Action: Mouse moved to (881, 426)
Screenshot: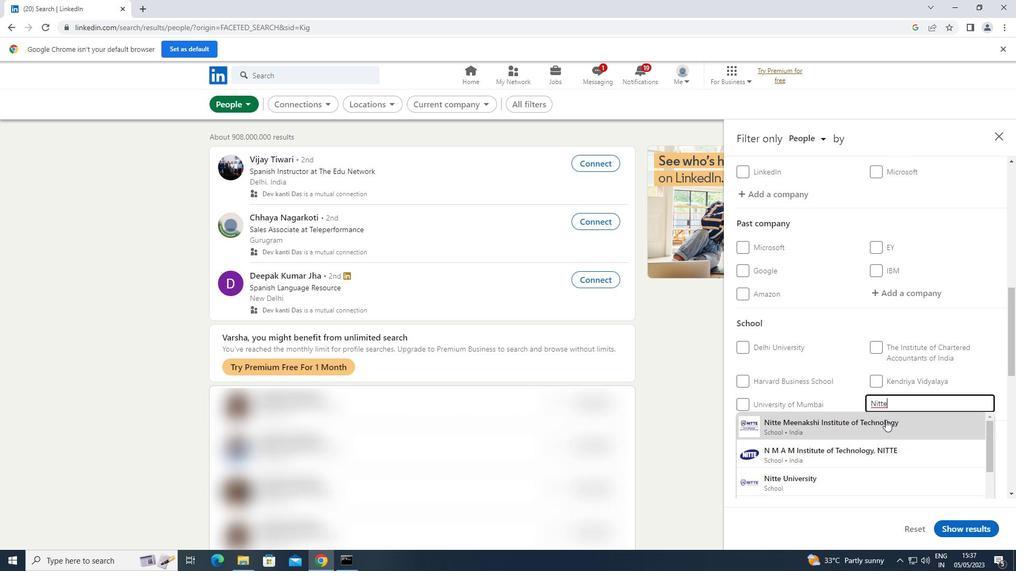 
Action: Mouse pressed left at (881, 426)
Screenshot: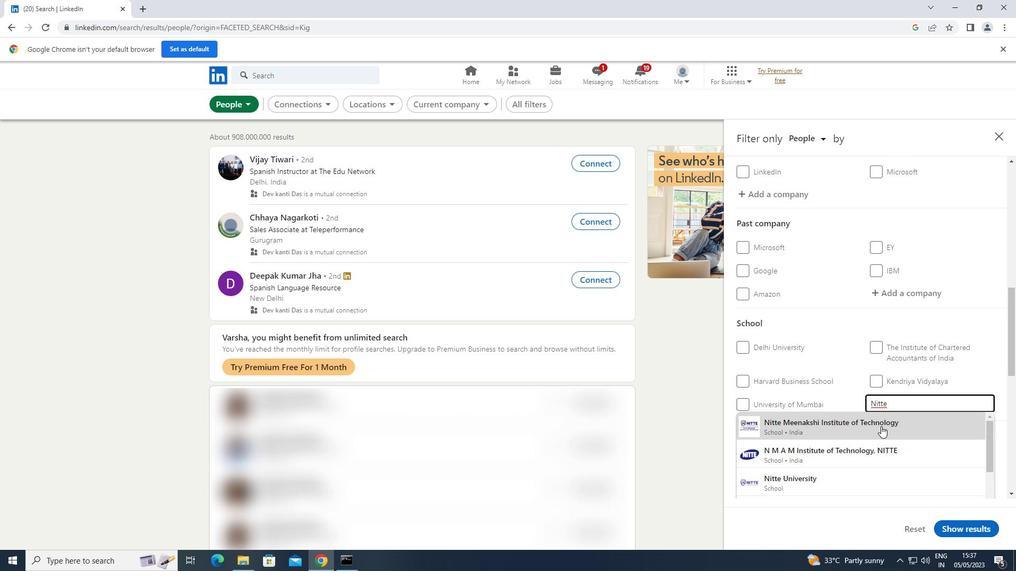 
Action: Mouse scrolled (881, 426) with delta (0, 0)
Screenshot: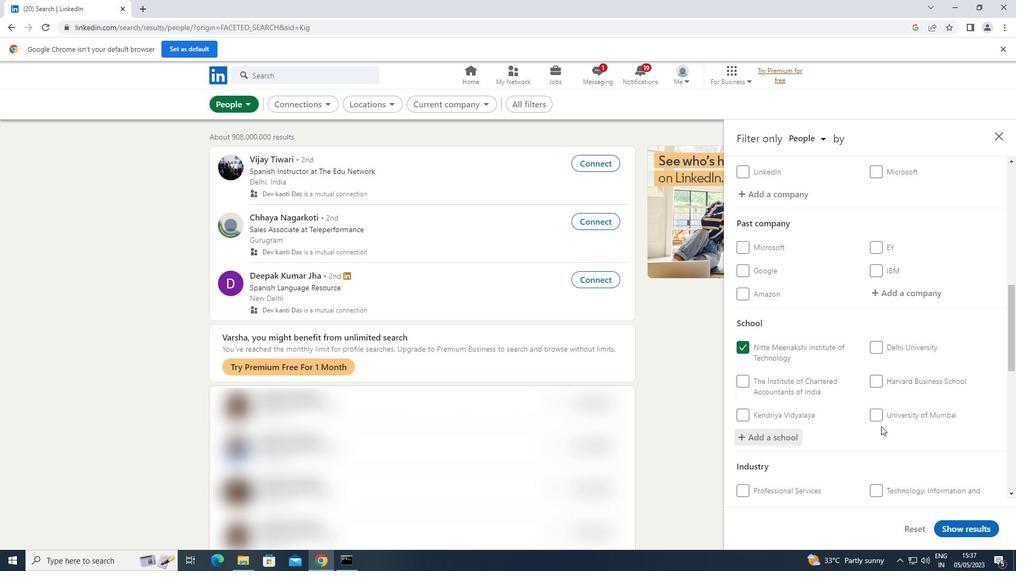 
Action: Mouse scrolled (881, 426) with delta (0, 0)
Screenshot: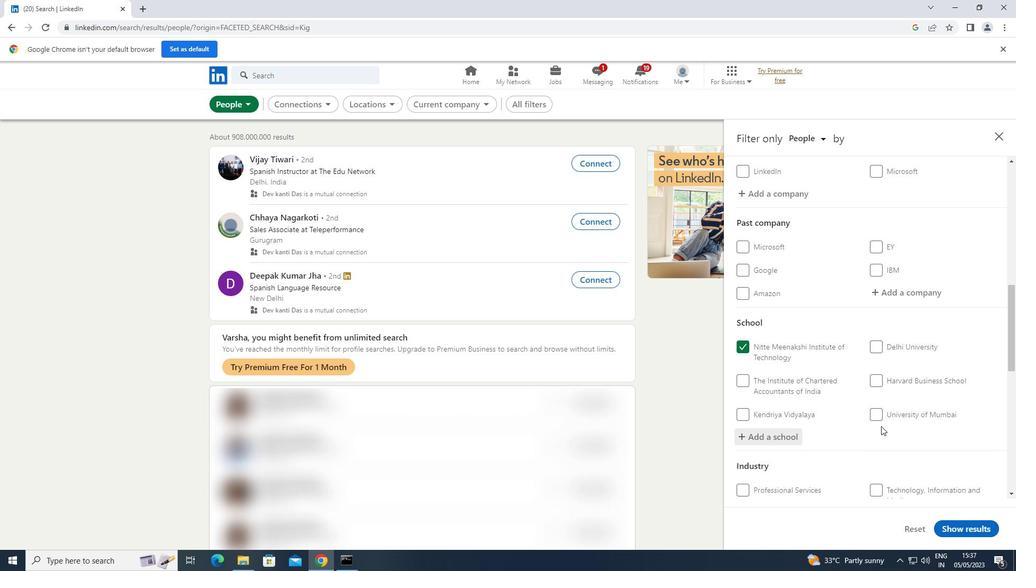 
Action: Mouse scrolled (881, 426) with delta (0, 0)
Screenshot: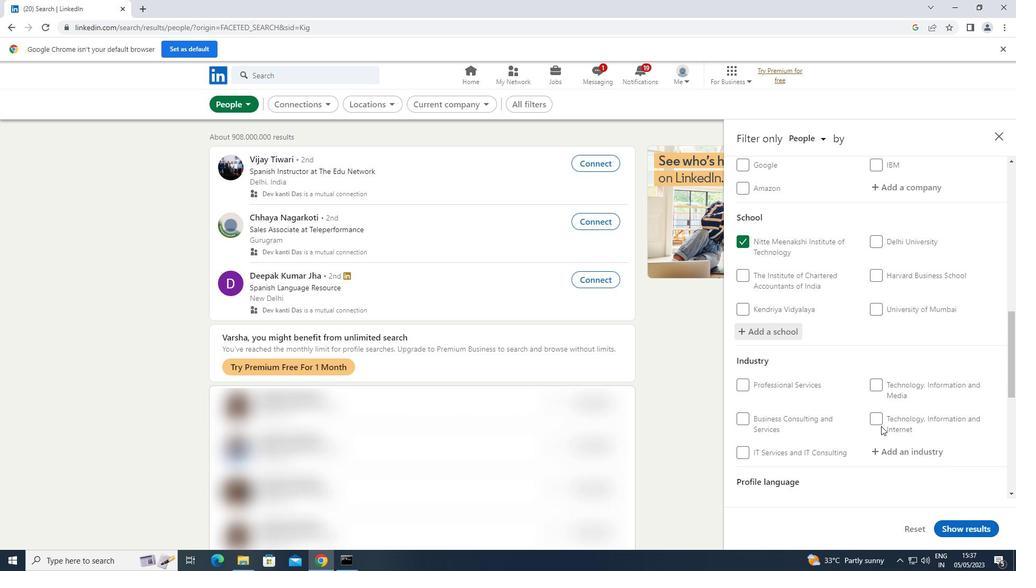 
Action: Mouse scrolled (881, 426) with delta (0, 0)
Screenshot: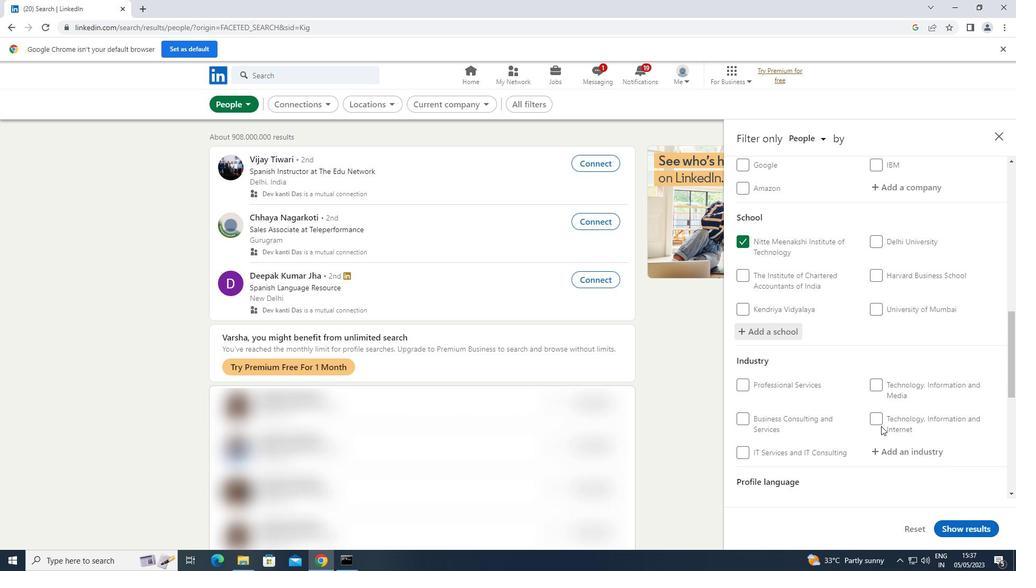 
Action: Mouse moved to (926, 353)
Screenshot: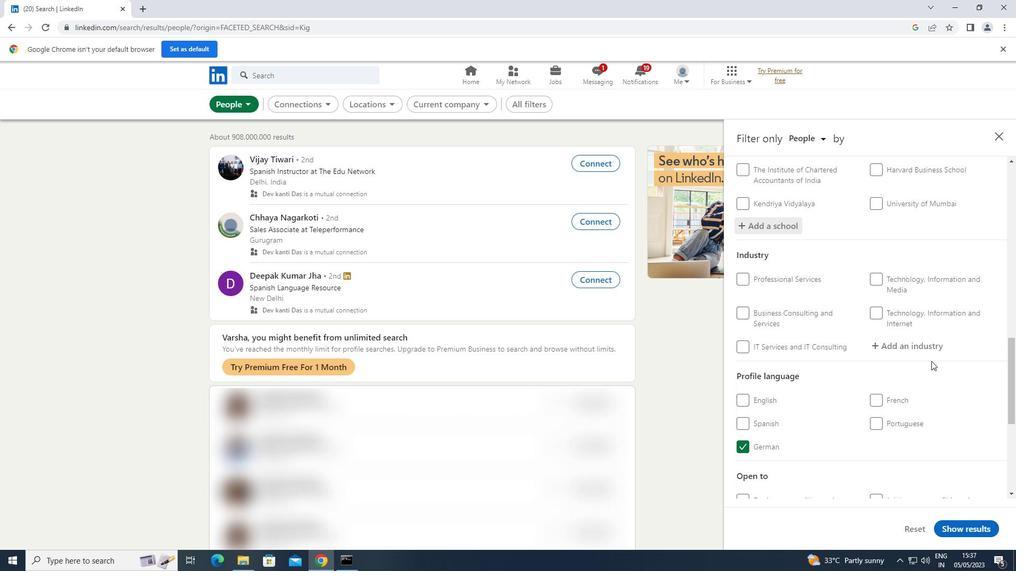 
Action: Mouse pressed left at (926, 353)
Screenshot: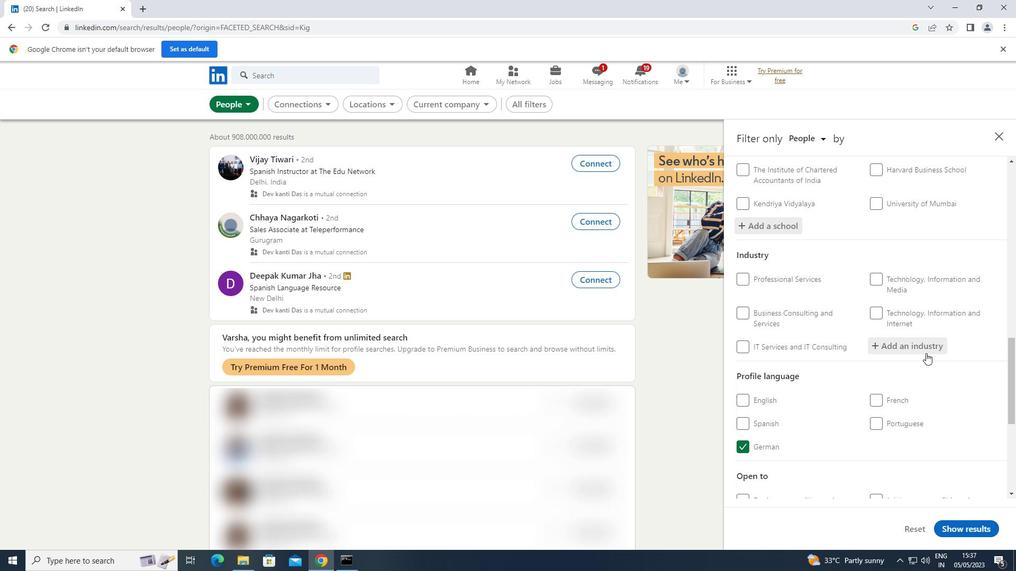 
Action: Key pressed <Key.shift>DESIGN
Screenshot: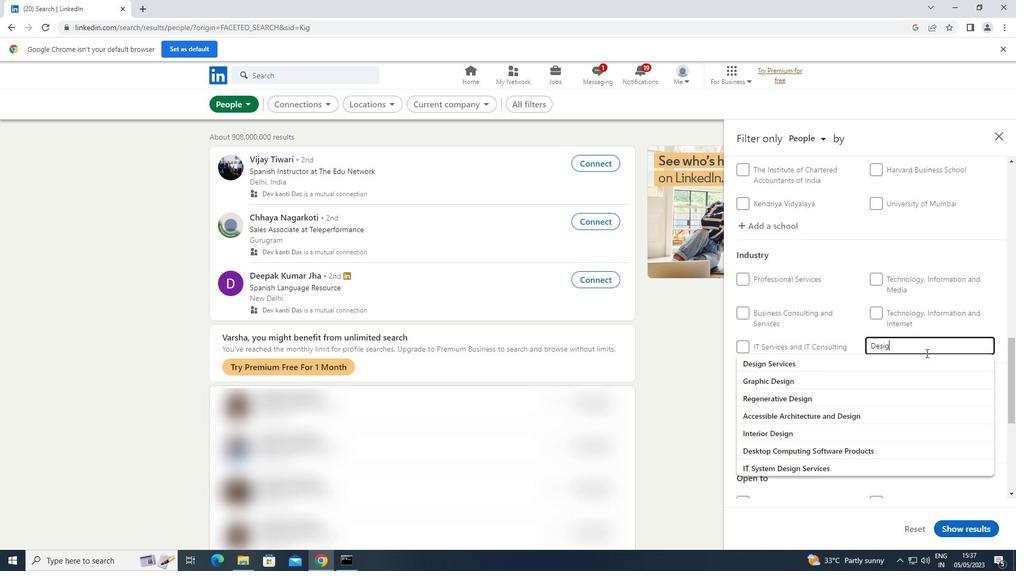 
Action: Mouse moved to (838, 360)
Screenshot: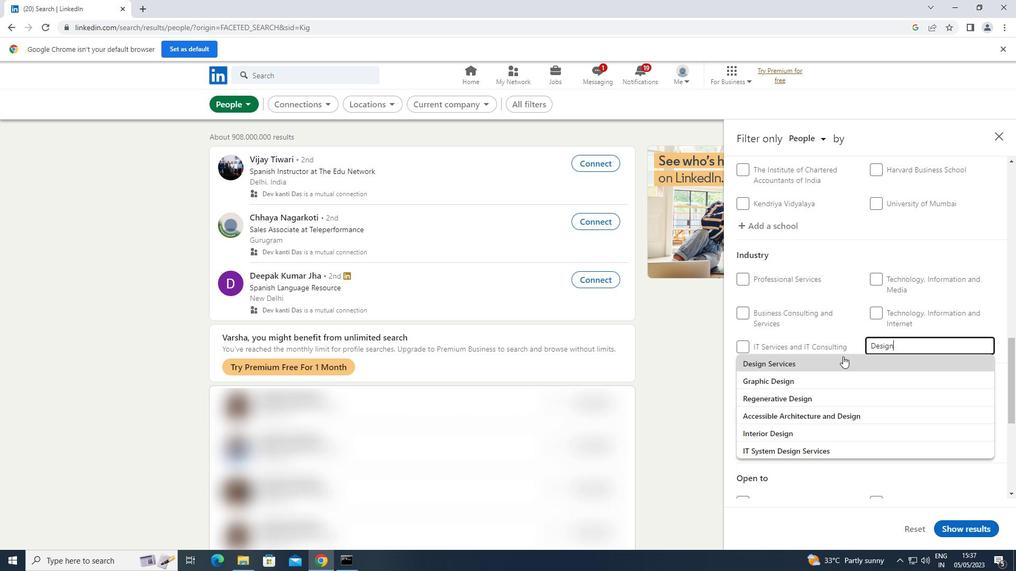 
Action: Mouse pressed left at (838, 360)
Screenshot: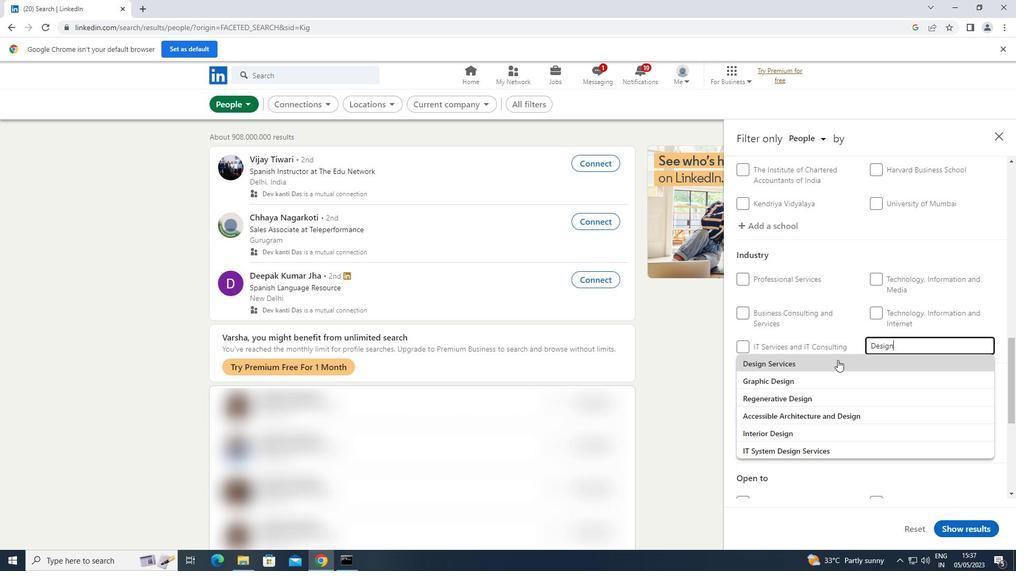 
Action: Mouse scrolled (838, 360) with delta (0, 0)
Screenshot: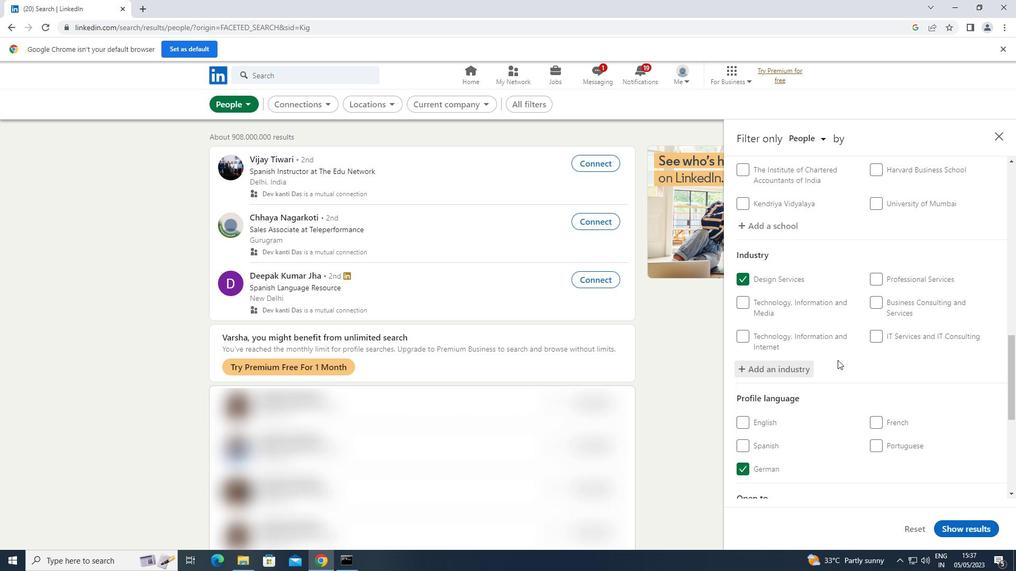 
Action: Mouse scrolled (838, 360) with delta (0, 0)
Screenshot: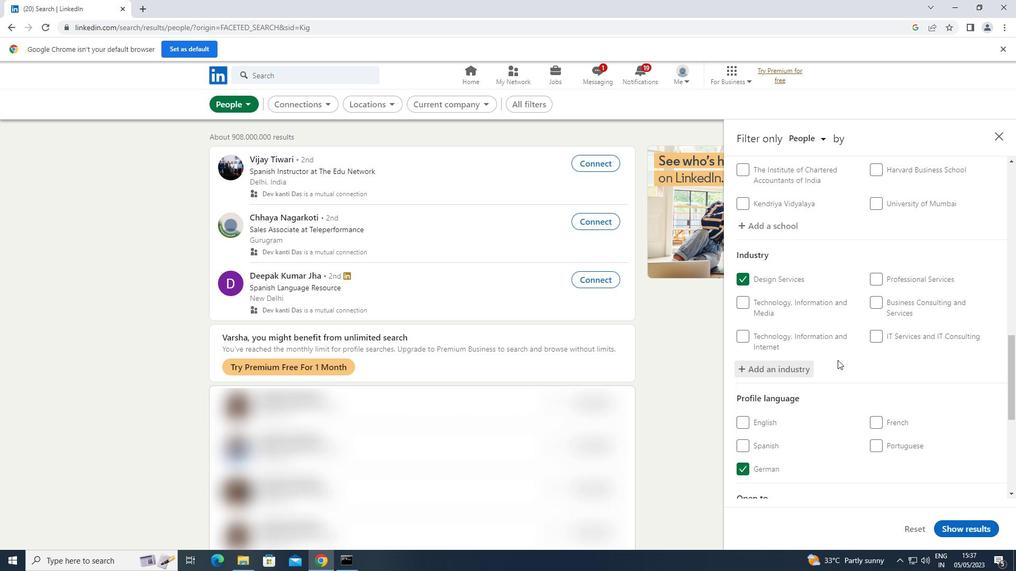 
Action: Mouse scrolled (838, 360) with delta (0, 0)
Screenshot: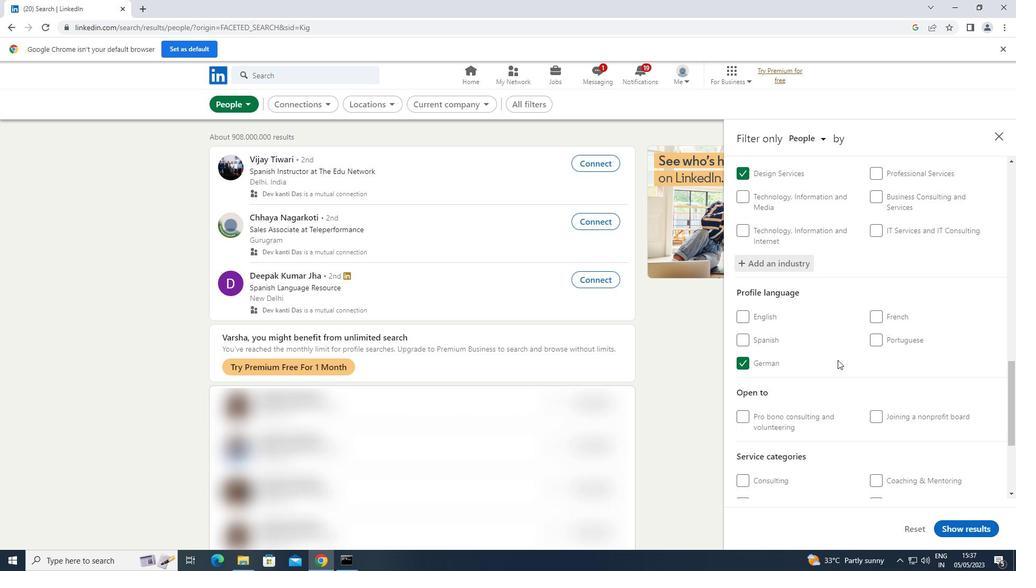 
Action: Mouse scrolled (838, 360) with delta (0, 0)
Screenshot: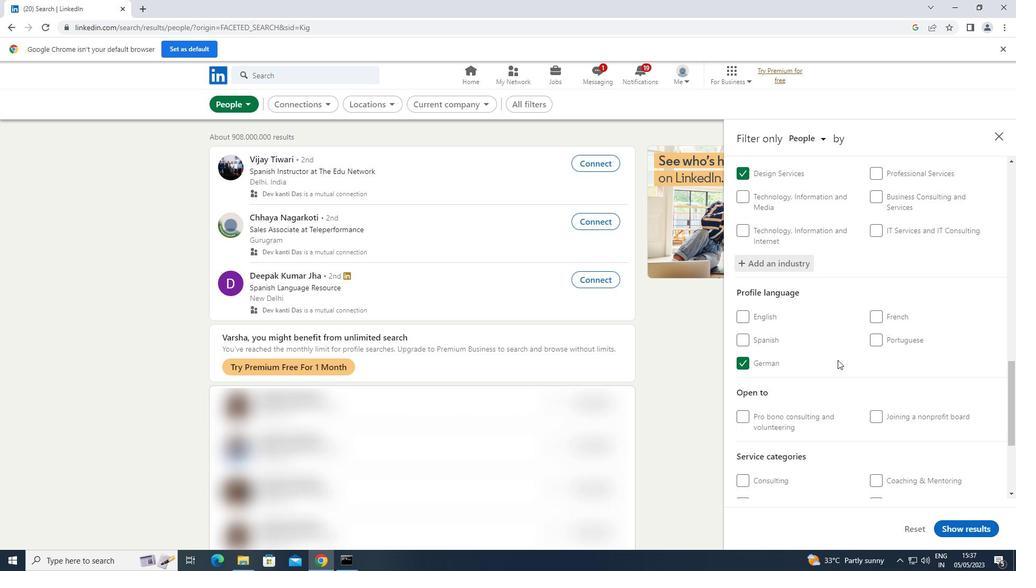 
Action: Mouse scrolled (838, 360) with delta (0, 0)
Screenshot: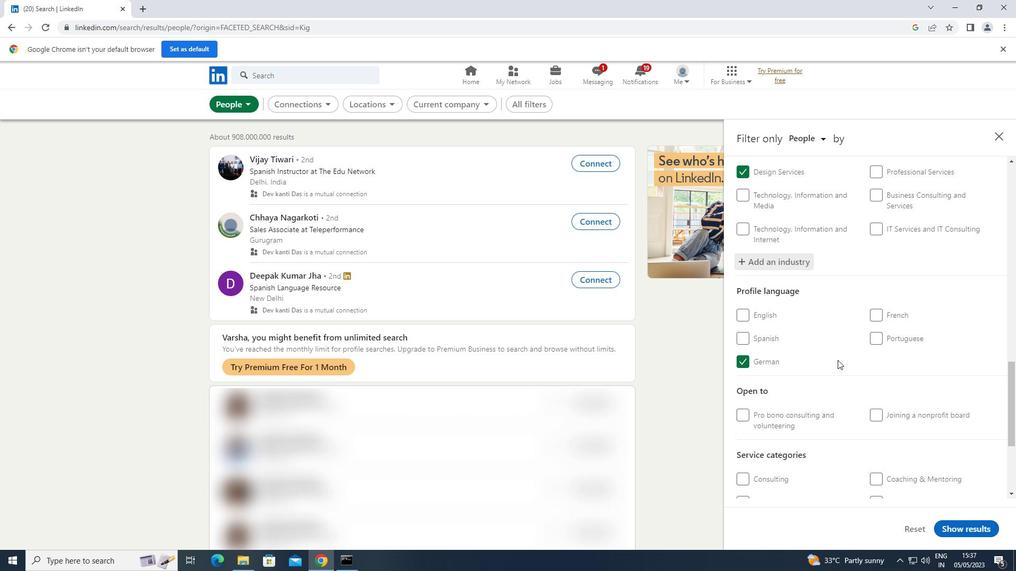 
Action: Mouse moved to (891, 366)
Screenshot: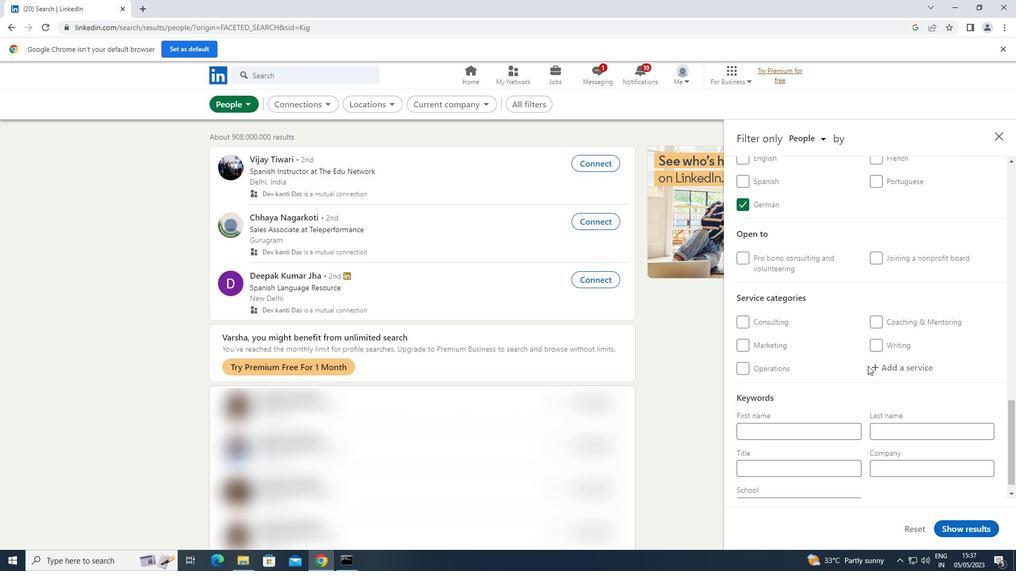 
Action: Mouse pressed left at (891, 366)
Screenshot: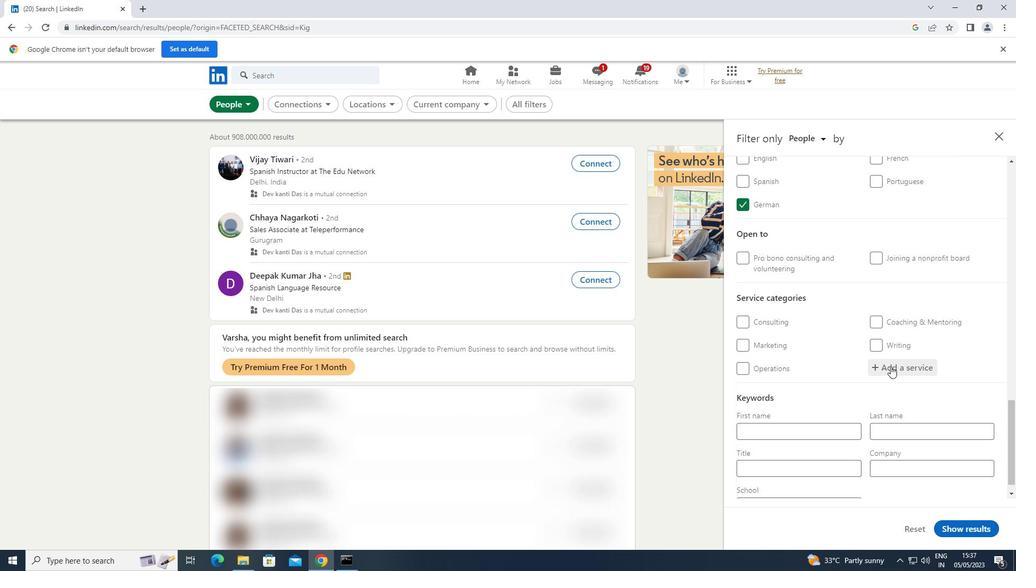 
Action: Key pressed <Key.shift>BARTEND
Screenshot: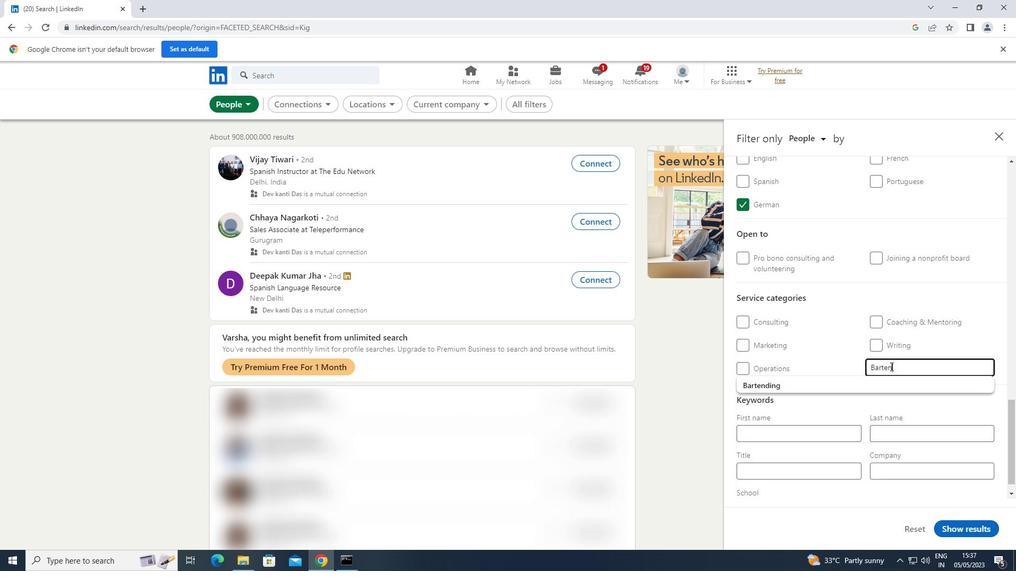 
Action: Mouse moved to (758, 380)
Screenshot: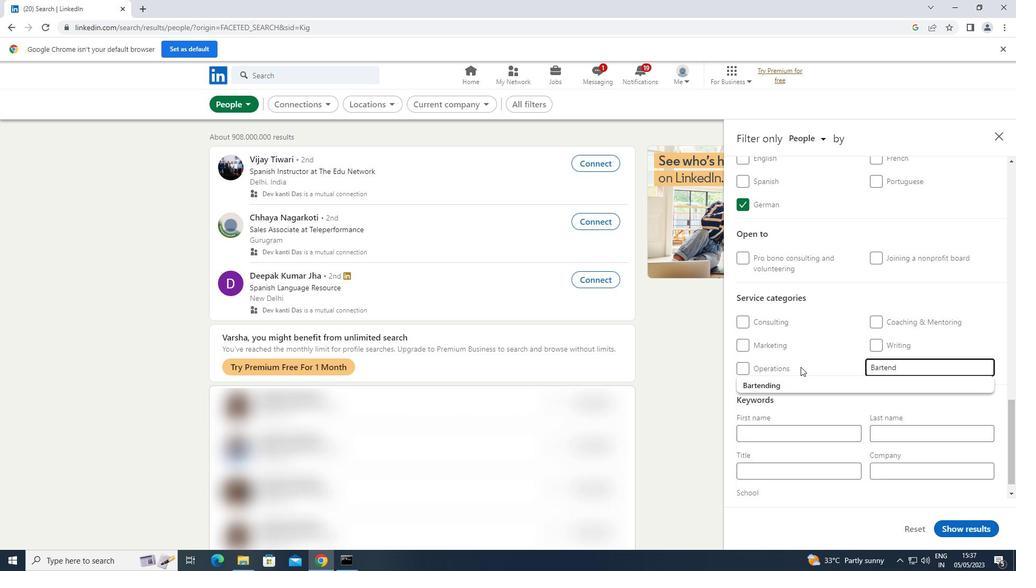 
Action: Mouse pressed left at (758, 380)
Screenshot: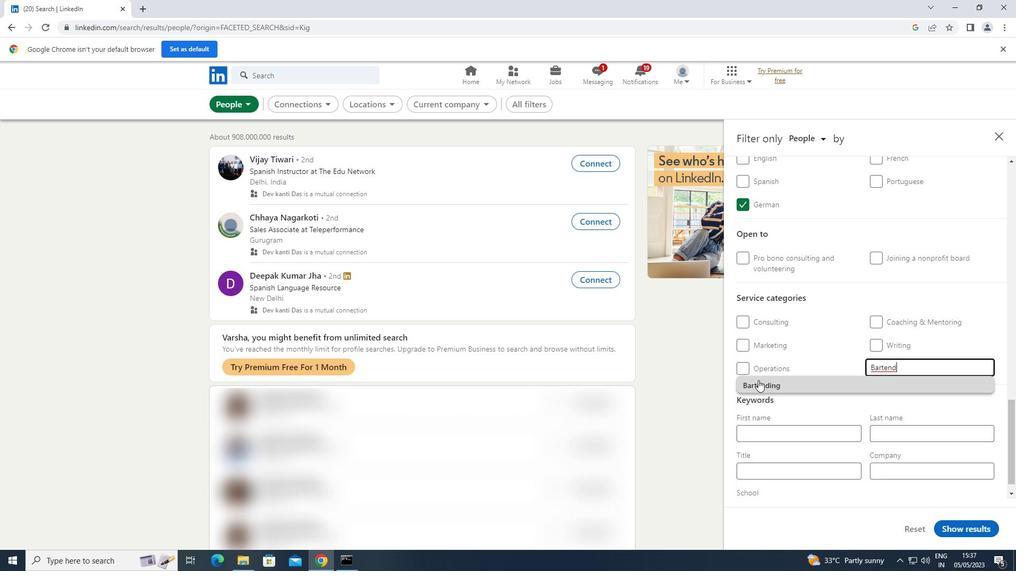 
Action: Mouse moved to (794, 459)
Screenshot: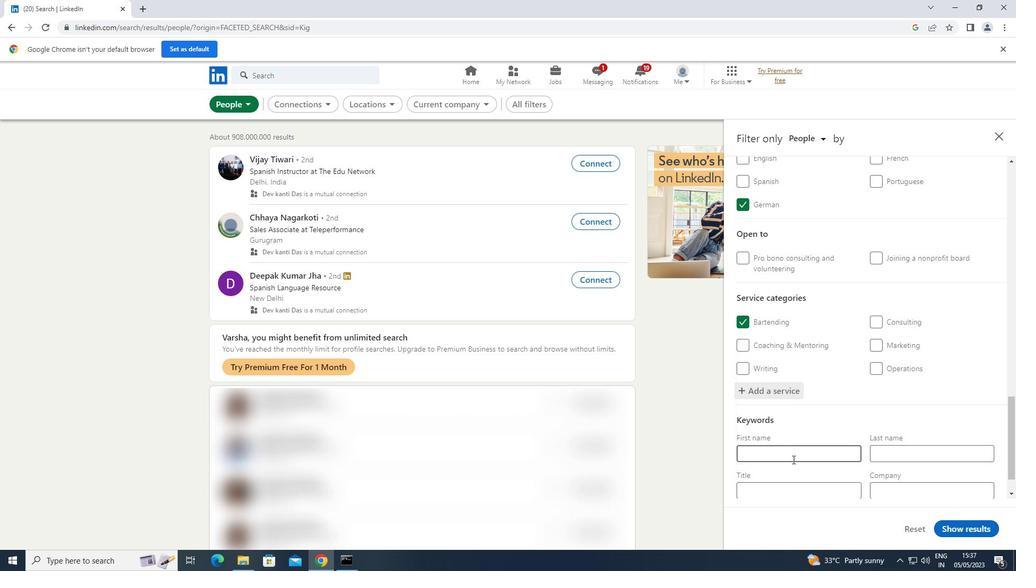 
Action: Mouse scrolled (794, 458) with delta (0, 0)
Screenshot: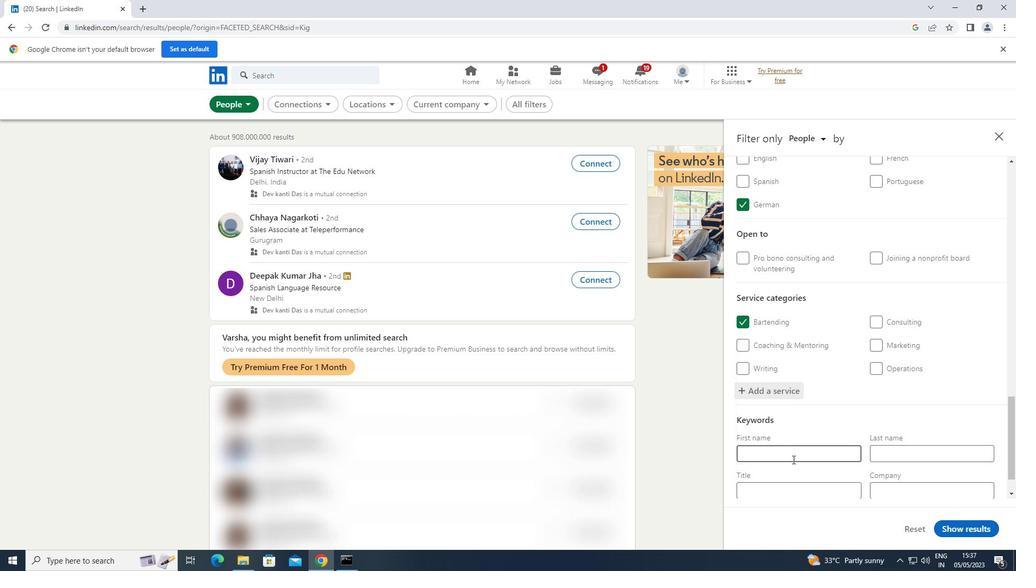 
Action: Mouse scrolled (794, 458) with delta (0, 0)
Screenshot: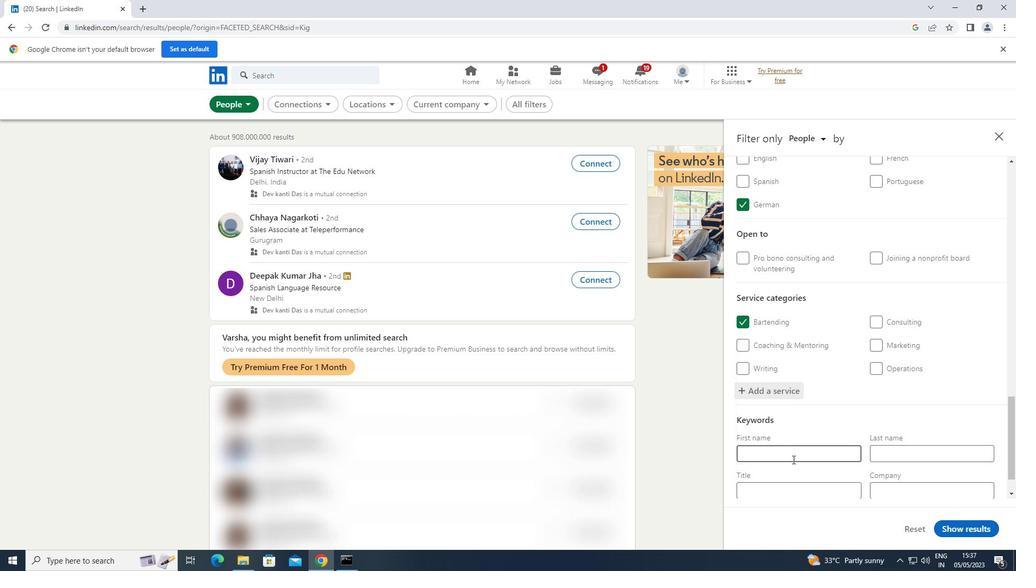 
Action: Mouse moved to (797, 457)
Screenshot: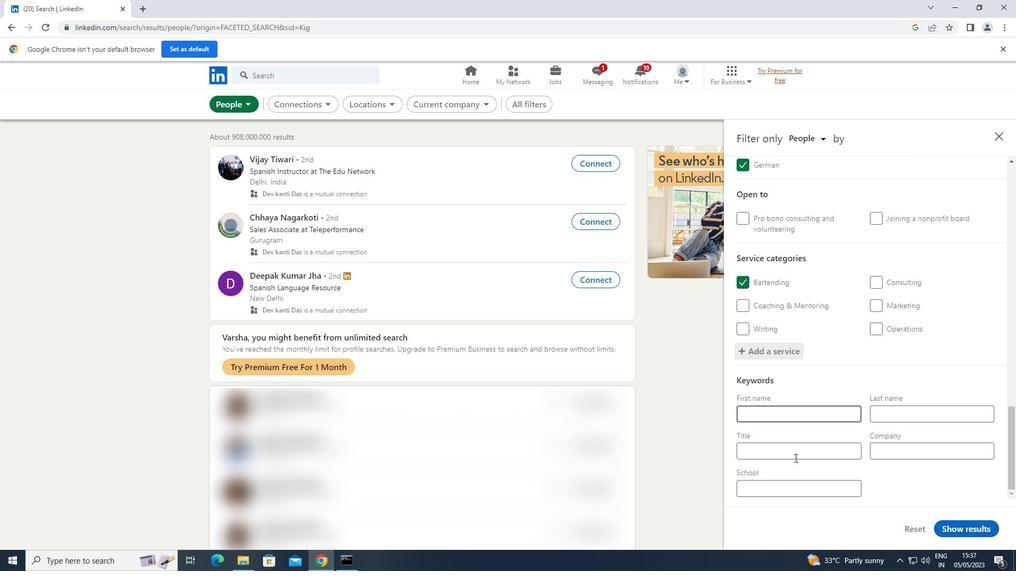 
Action: Mouse pressed left at (797, 457)
Screenshot: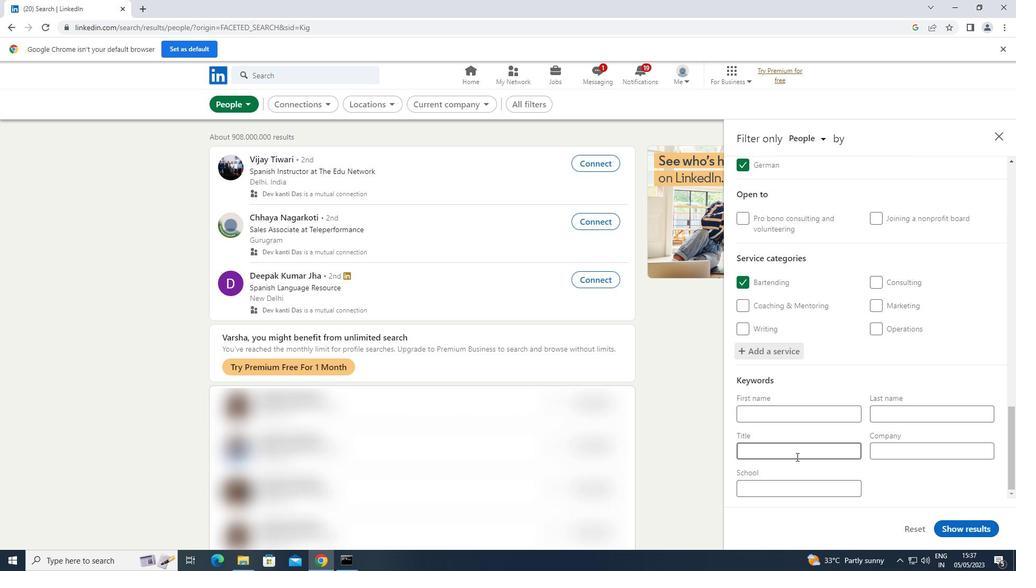 
Action: Key pressed <Key.shift>SOCIAL<Key.space><Key.shift>MEDIA<Key.space><Key.shift>SPECIALIST
Screenshot: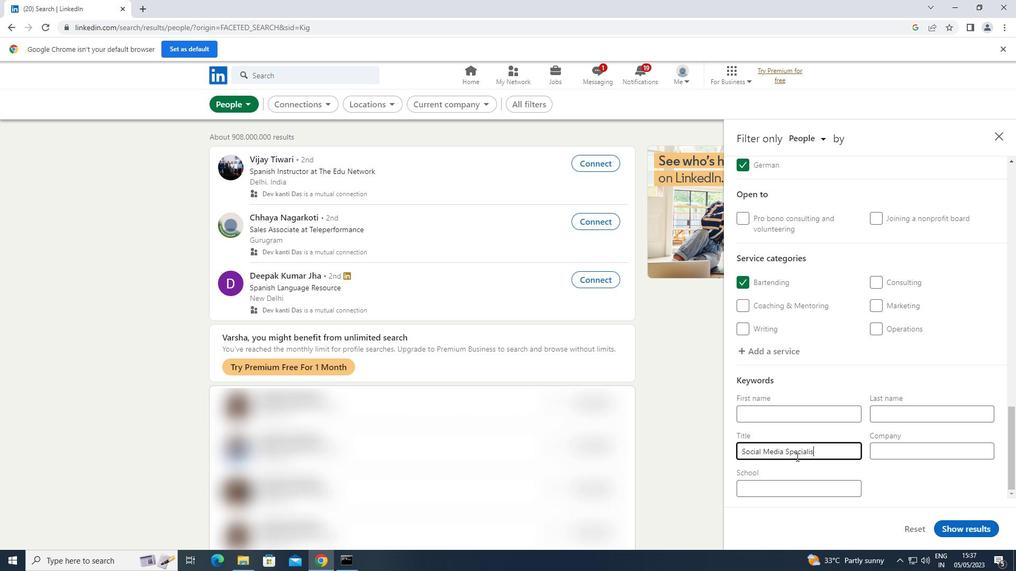 
Action: Mouse moved to (963, 532)
Screenshot: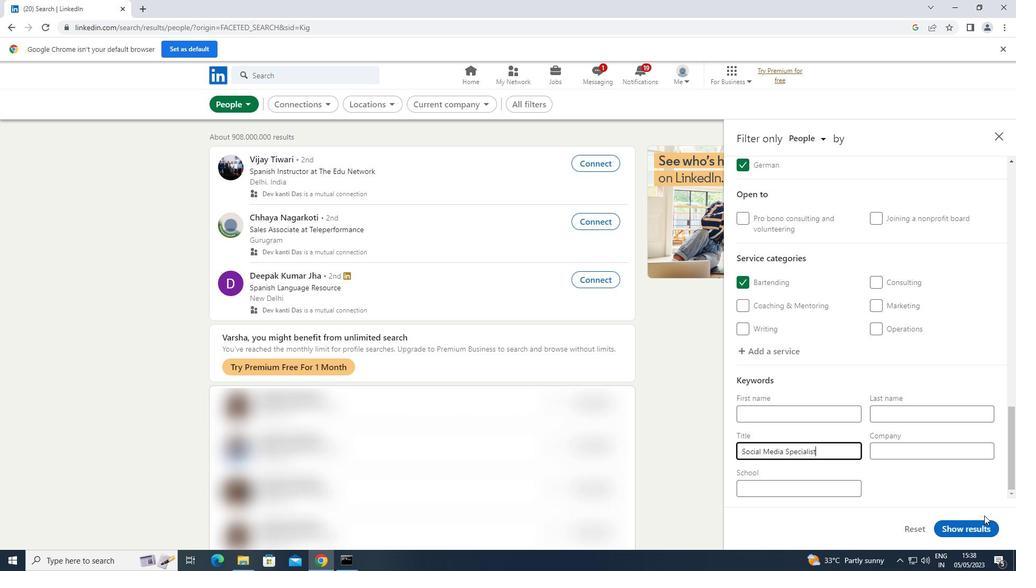 
Action: Mouse pressed left at (963, 532)
Screenshot: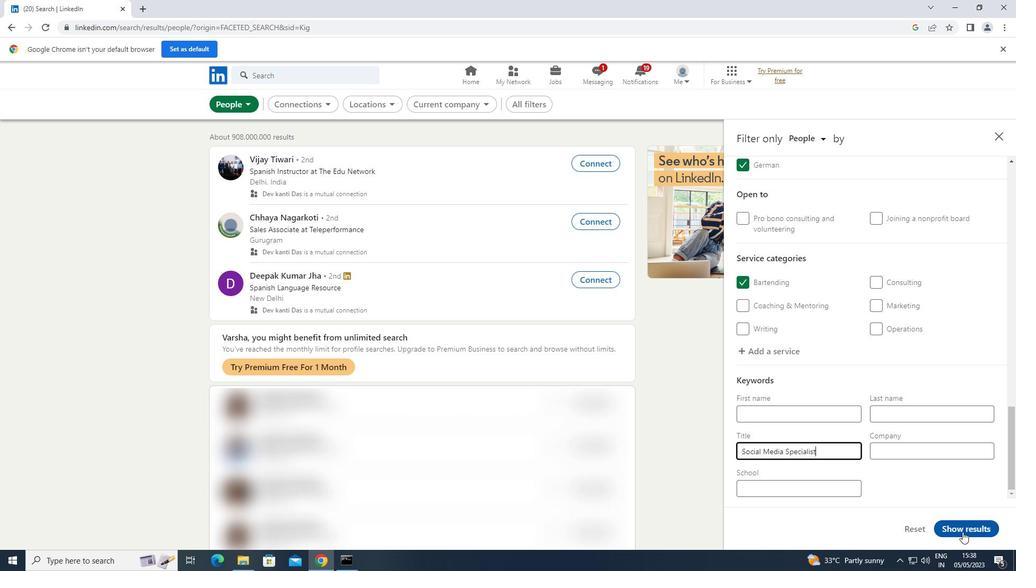 
